 Task: Add a signature Louis Adams containing With gratitude and sincere wishes, Louis Adams to email address softage.3@softage.net and add a label Sales forecasts
Action: Mouse moved to (81, 119)
Screenshot: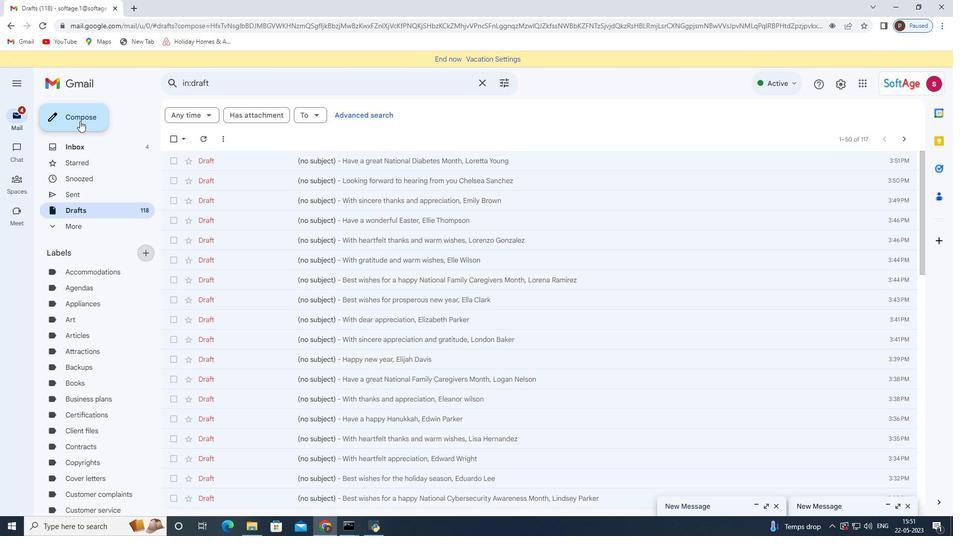 
Action: Mouse pressed left at (81, 119)
Screenshot: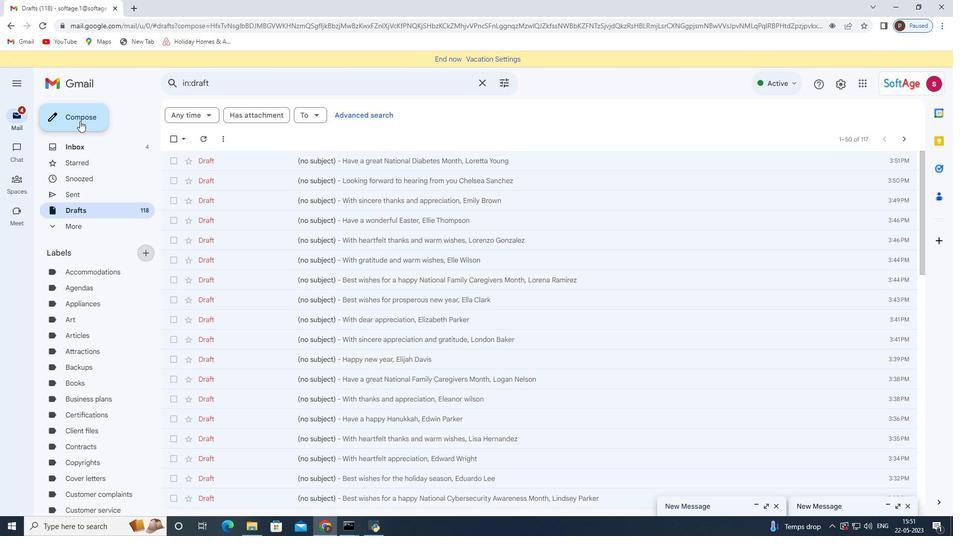 
Action: Mouse moved to (538, 499)
Screenshot: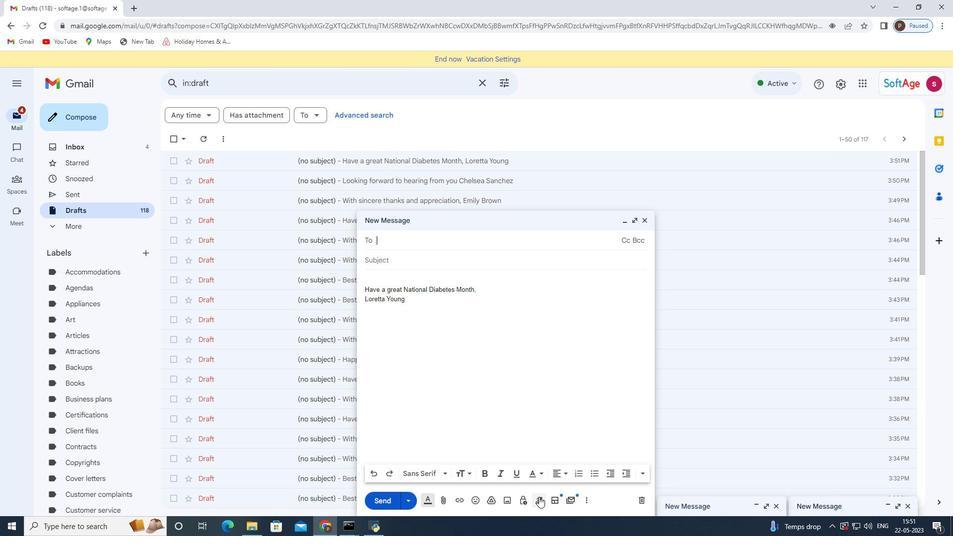 
Action: Mouse pressed left at (538, 499)
Screenshot: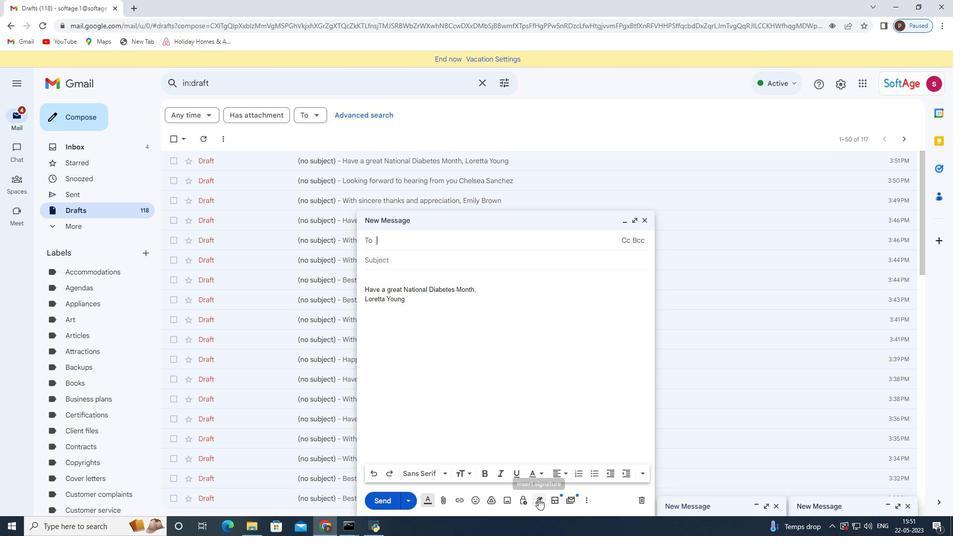 
Action: Mouse moved to (572, 440)
Screenshot: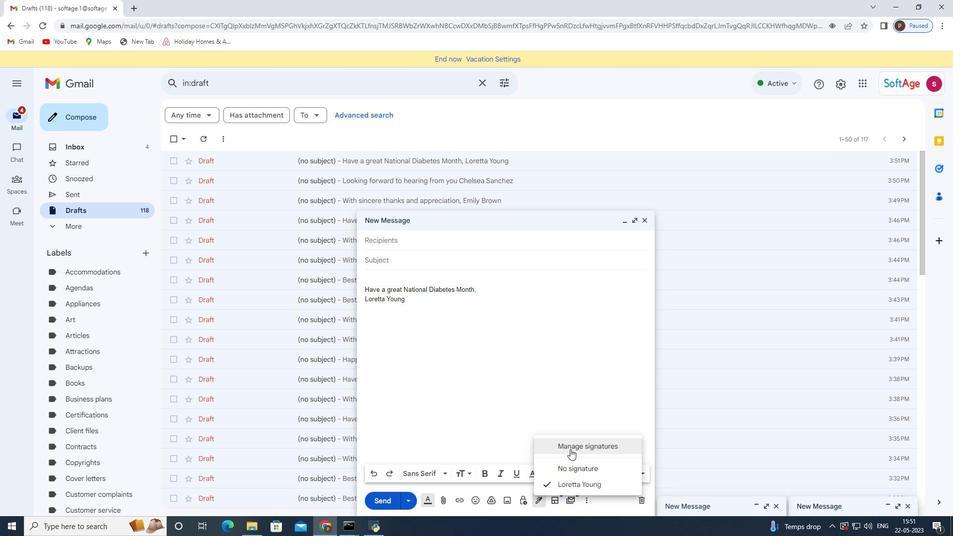
Action: Mouse pressed left at (572, 440)
Screenshot: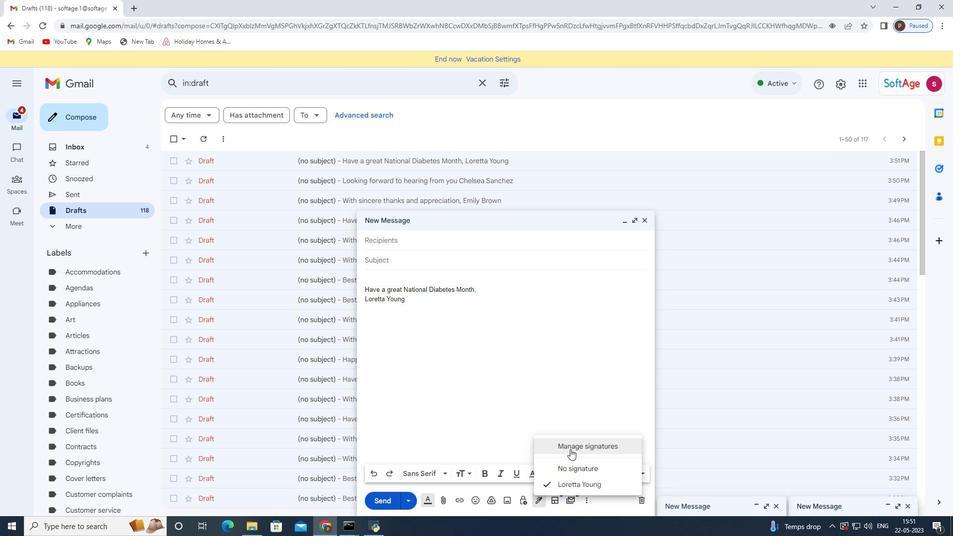
Action: Mouse moved to (647, 220)
Screenshot: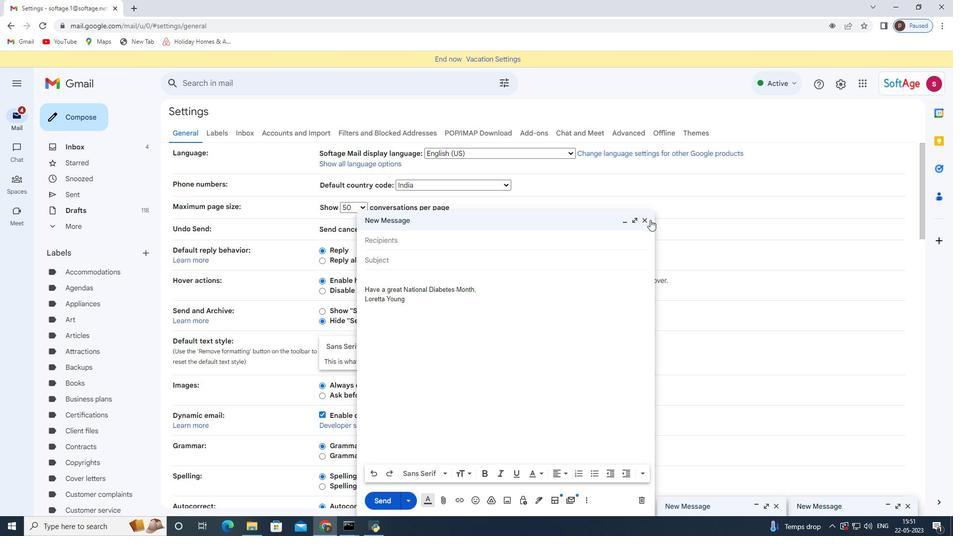 
Action: Mouse pressed left at (647, 220)
Screenshot: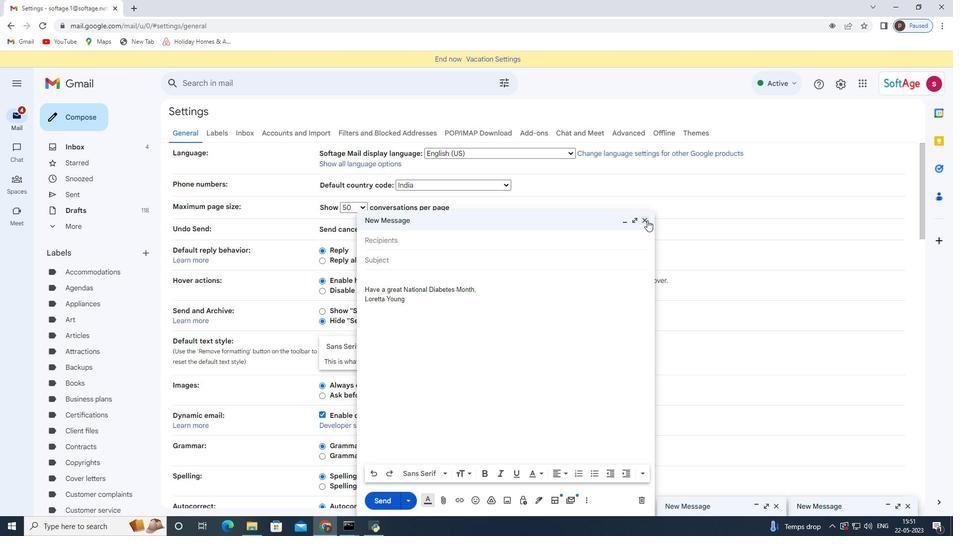 
Action: Mouse moved to (307, 377)
Screenshot: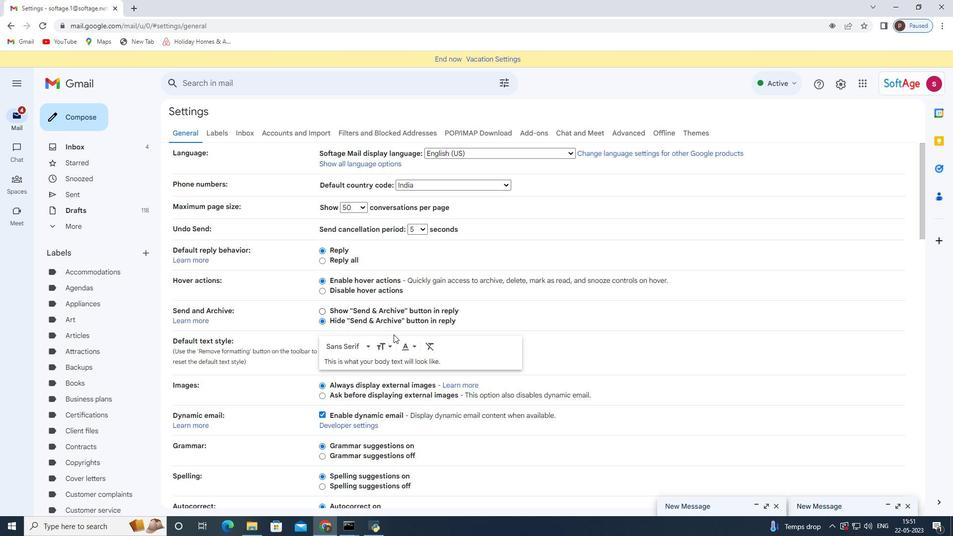
Action: Mouse scrolled (307, 376) with delta (0, 0)
Screenshot: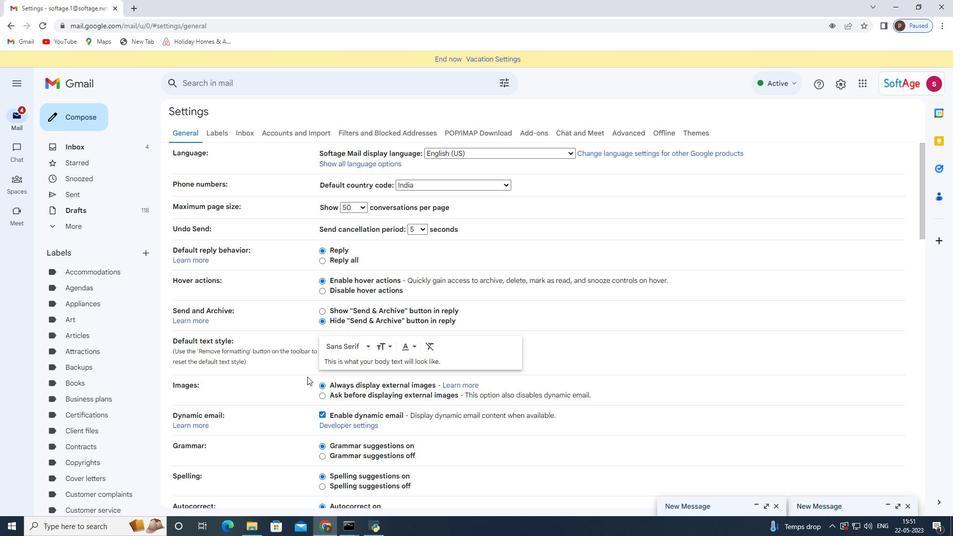 
Action: Mouse scrolled (307, 376) with delta (0, 0)
Screenshot: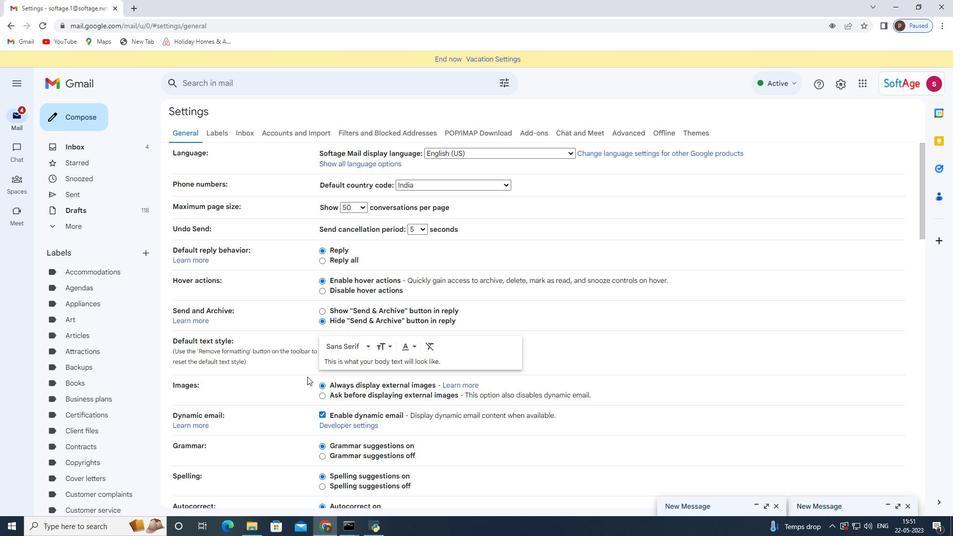 
Action: Mouse scrolled (307, 376) with delta (0, 0)
Screenshot: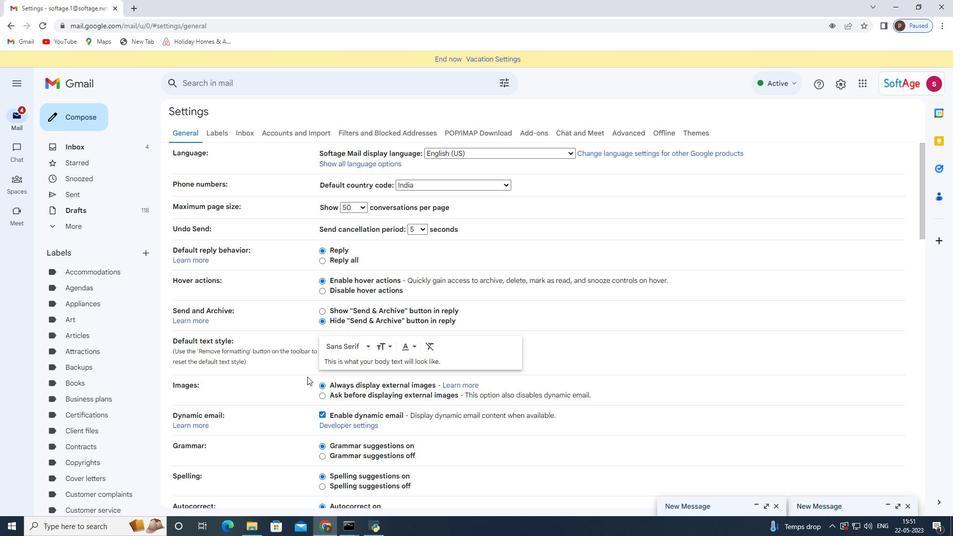 
Action: Mouse moved to (307, 377)
Screenshot: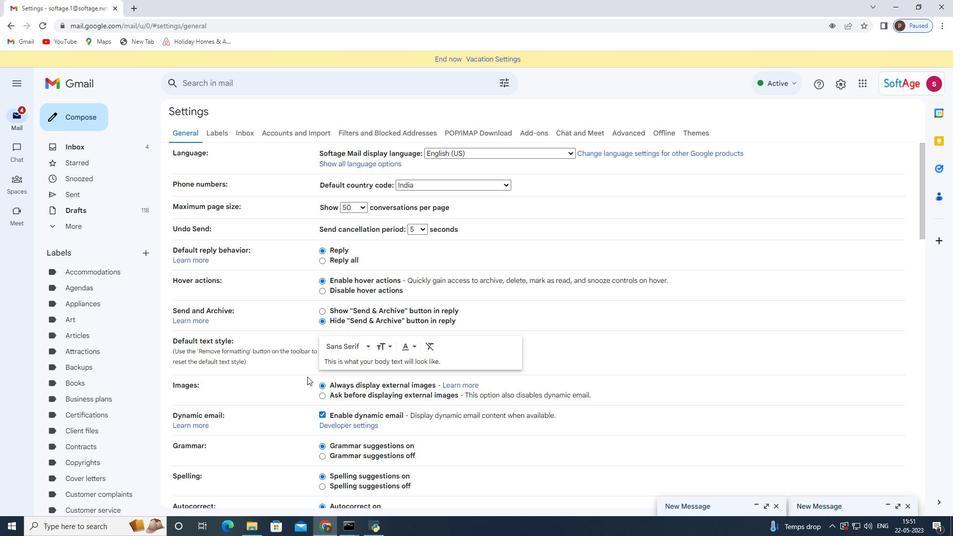 
Action: Mouse scrolled (307, 377) with delta (0, 0)
Screenshot: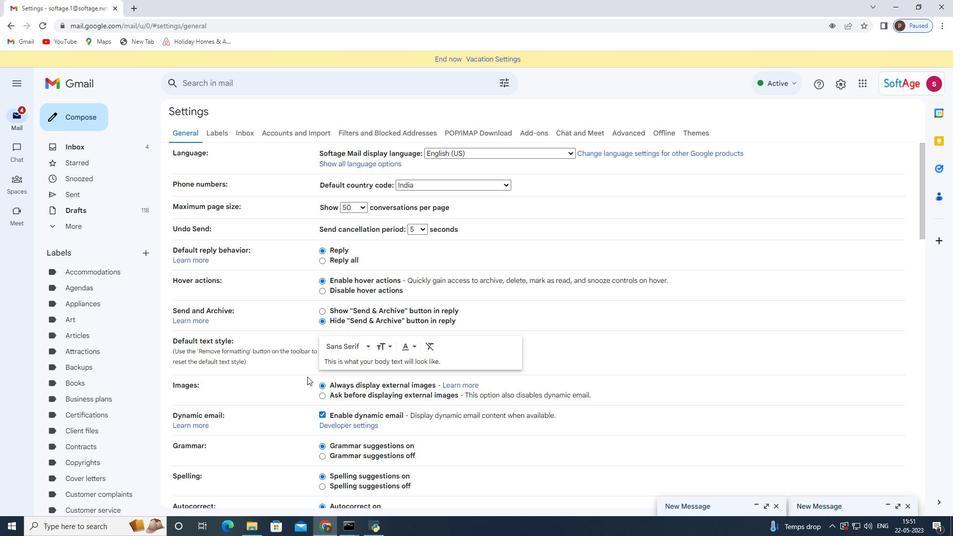 
Action: Mouse moved to (361, 380)
Screenshot: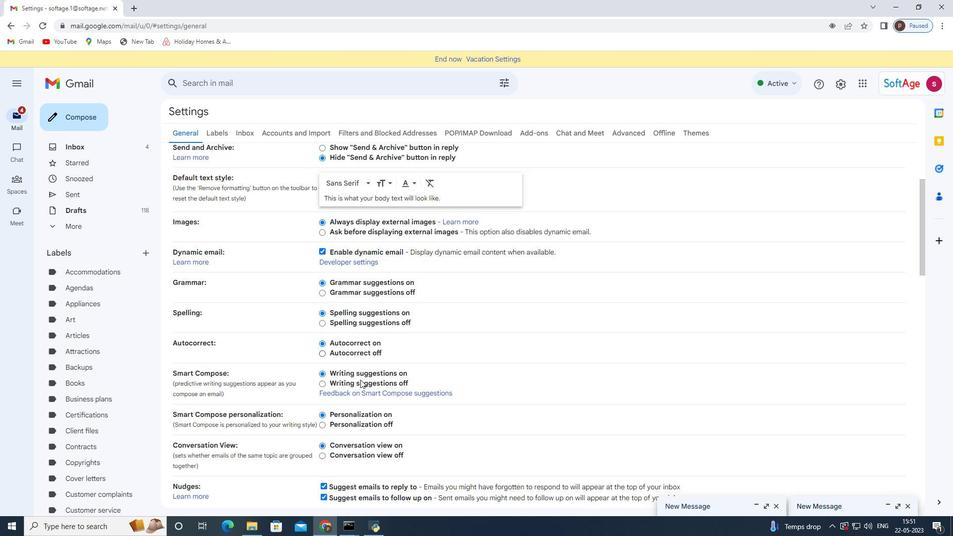 
Action: Mouse scrolled (361, 379) with delta (0, 0)
Screenshot: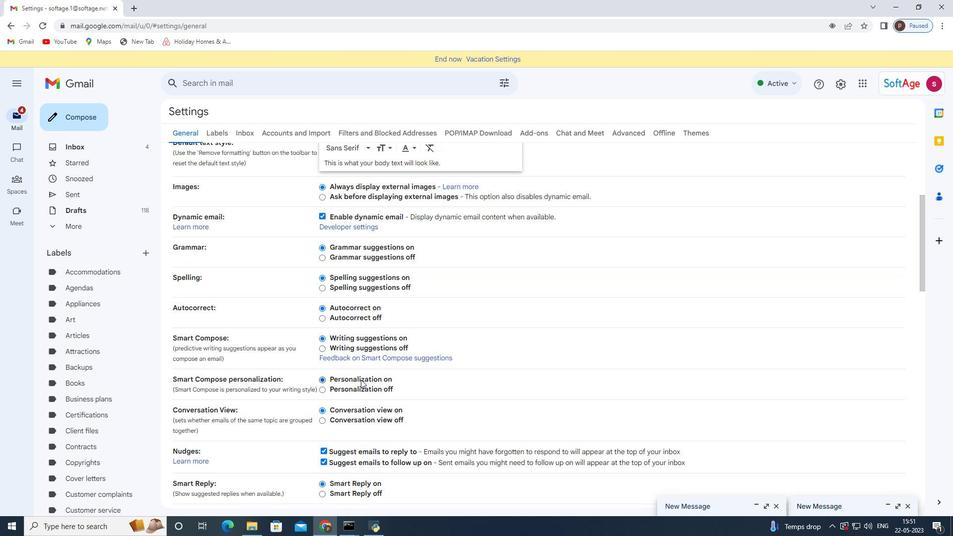 
Action: Mouse scrolled (361, 379) with delta (0, 0)
Screenshot: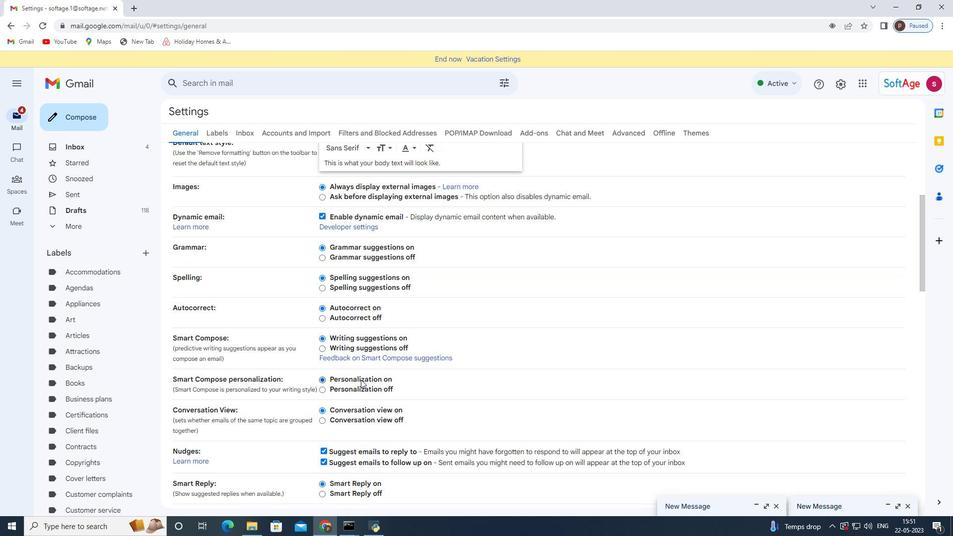 
Action: Mouse scrolled (361, 379) with delta (0, 0)
Screenshot: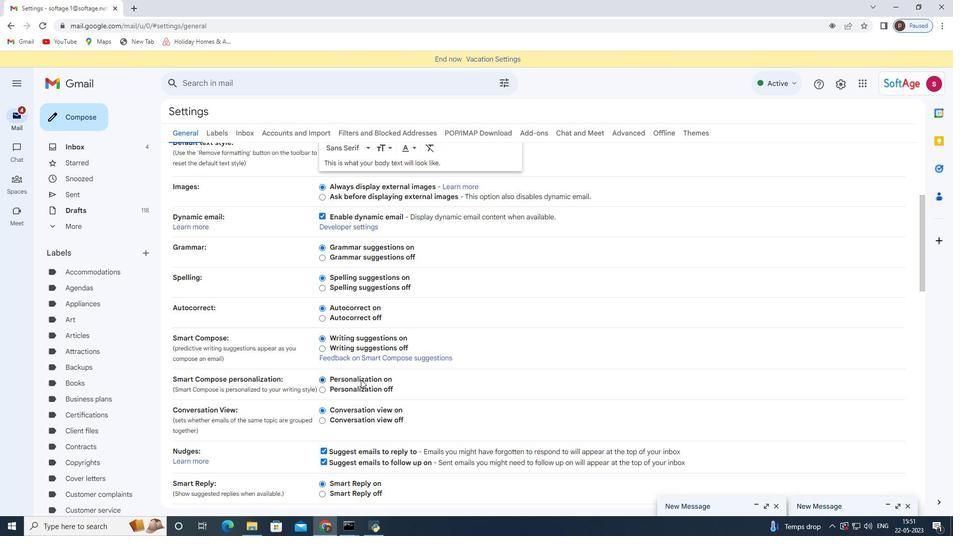 
Action: Mouse scrolled (361, 379) with delta (0, 0)
Screenshot: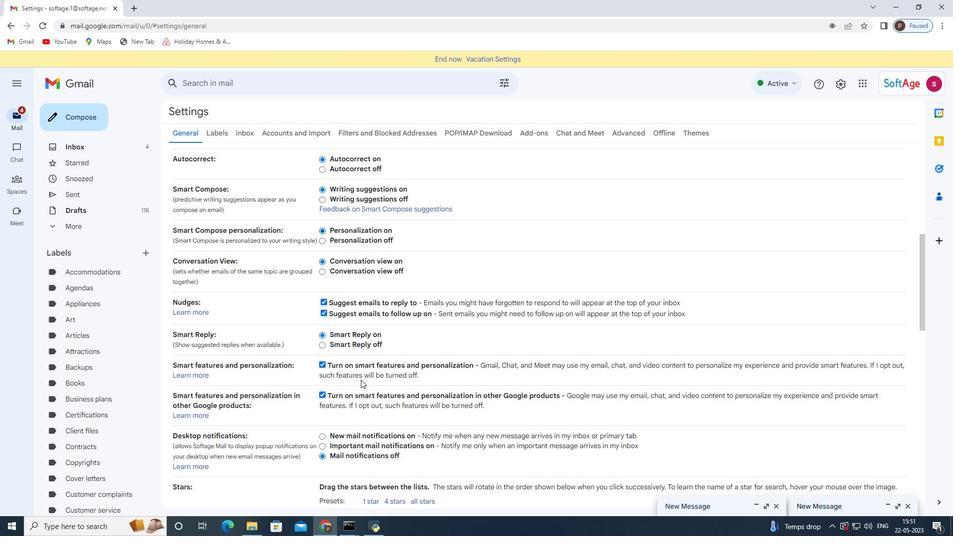 
Action: Mouse scrolled (361, 379) with delta (0, 0)
Screenshot: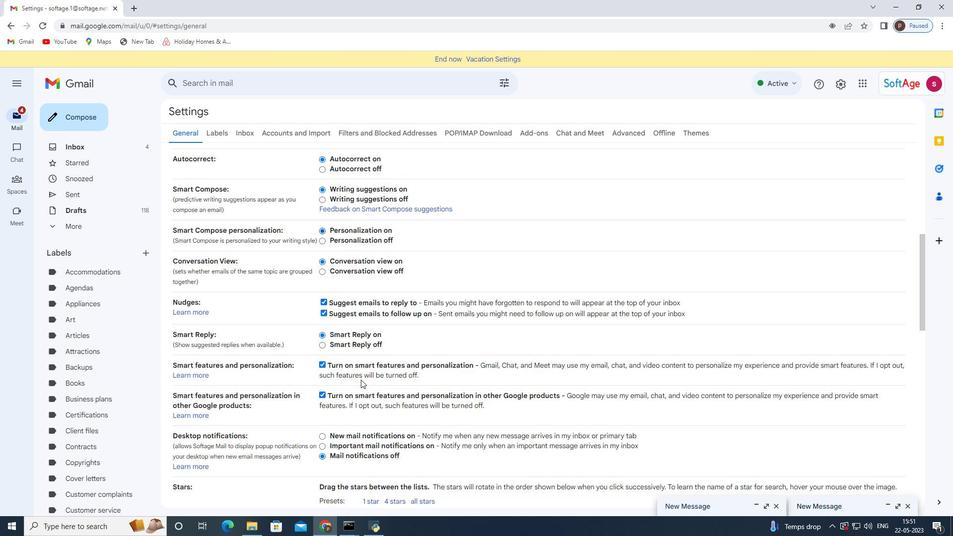 
Action: Mouse scrolled (361, 379) with delta (0, 0)
Screenshot: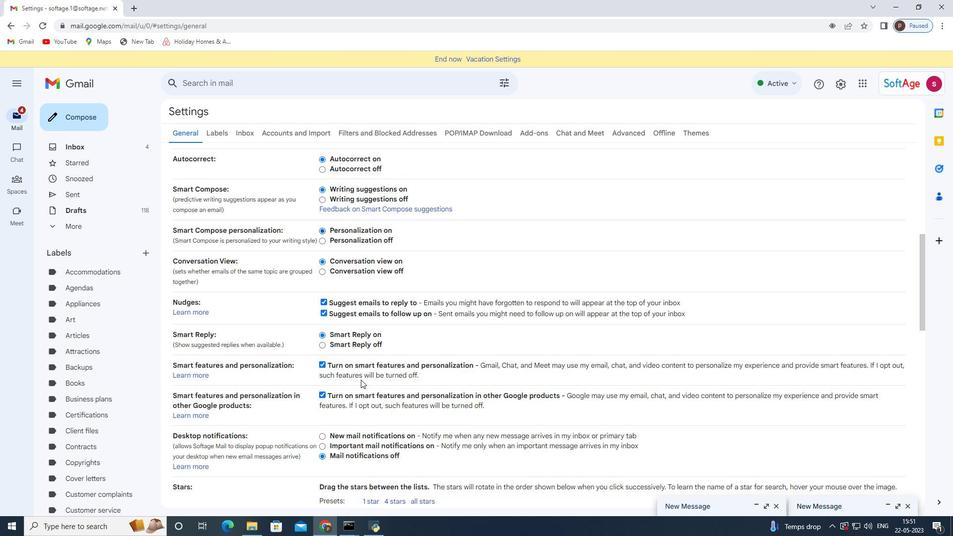 
Action: Mouse scrolled (361, 379) with delta (0, 0)
Screenshot: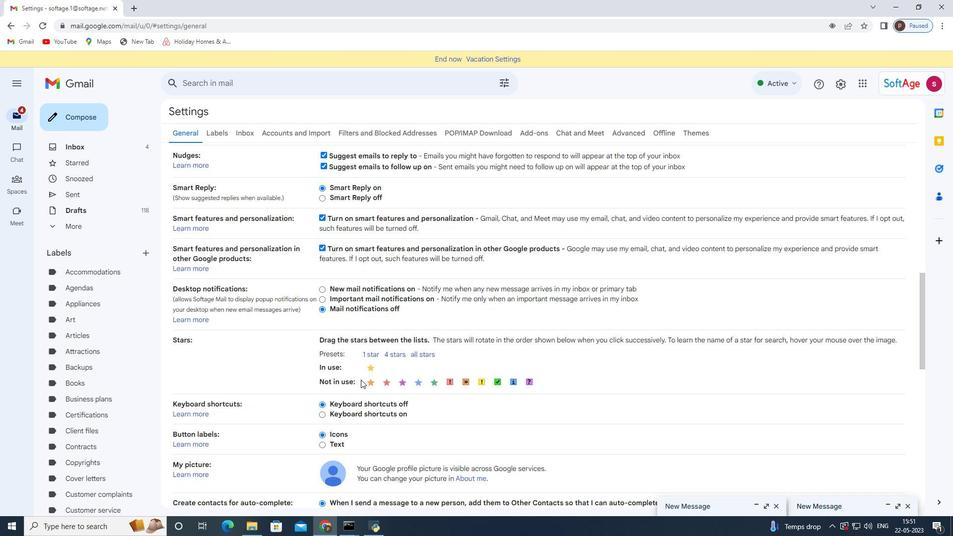 
Action: Mouse scrolled (361, 379) with delta (0, 0)
Screenshot: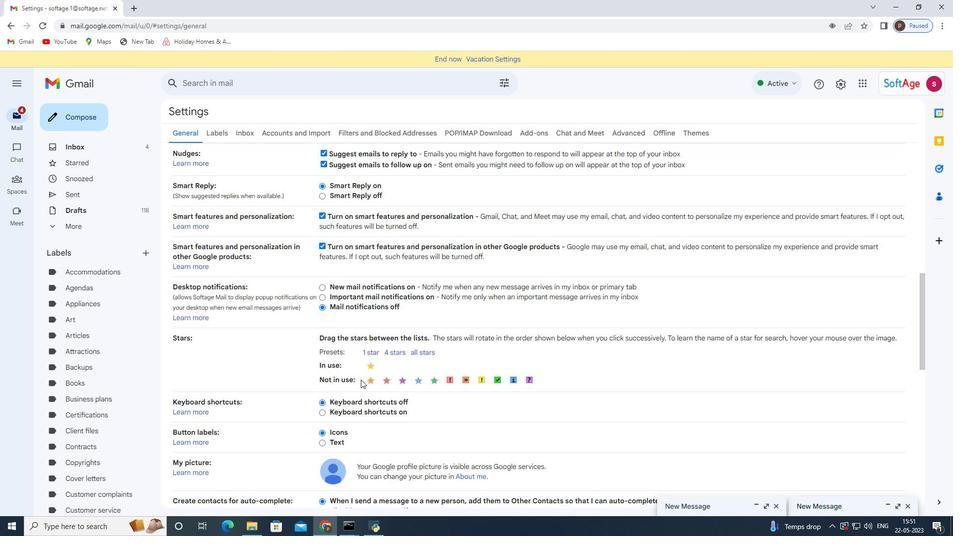 
Action: Mouse scrolled (361, 379) with delta (0, 0)
Screenshot: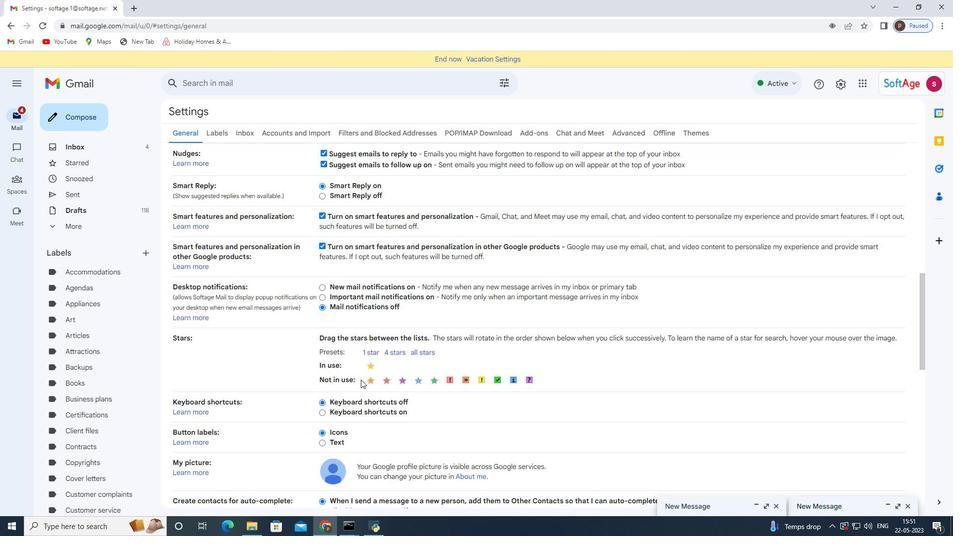 
Action: Mouse moved to (429, 394)
Screenshot: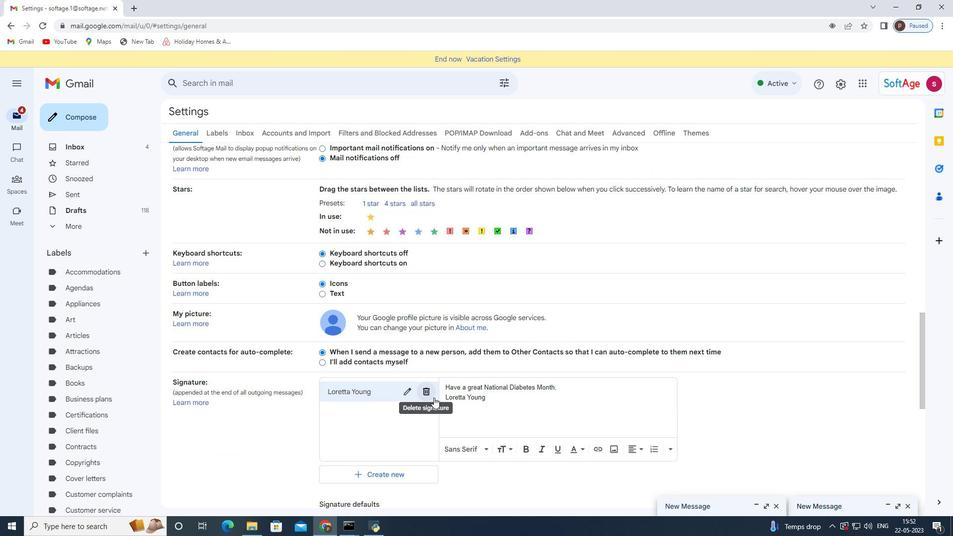 
Action: Mouse pressed left at (429, 394)
Screenshot: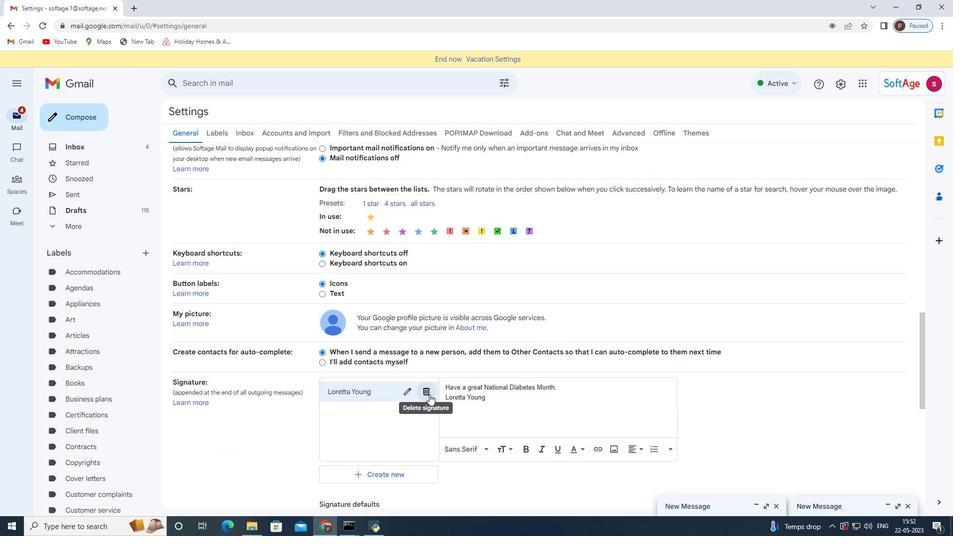 
Action: Mouse moved to (575, 308)
Screenshot: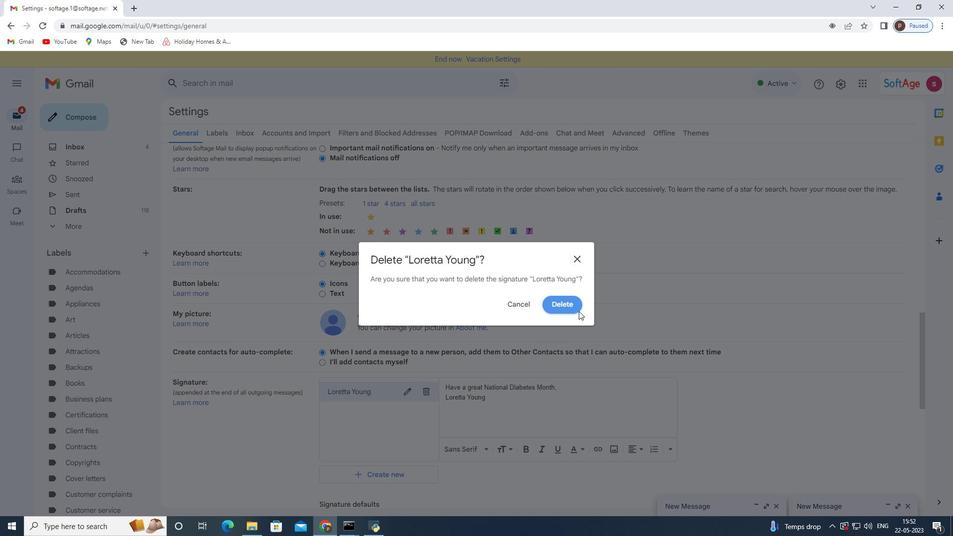 
Action: Mouse pressed left at (575, 308)
Screenshot: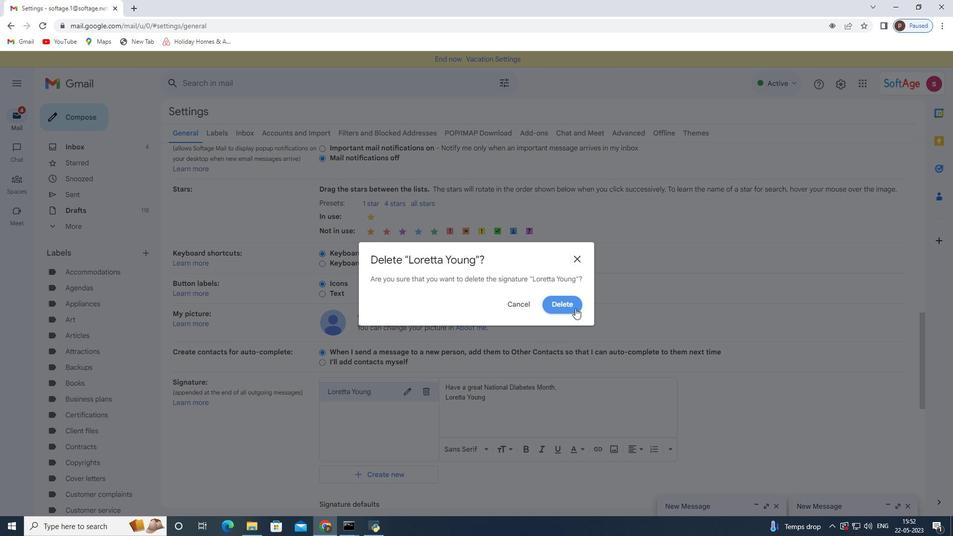 
Action: Mouse moved to (338, 401)
Screenshot: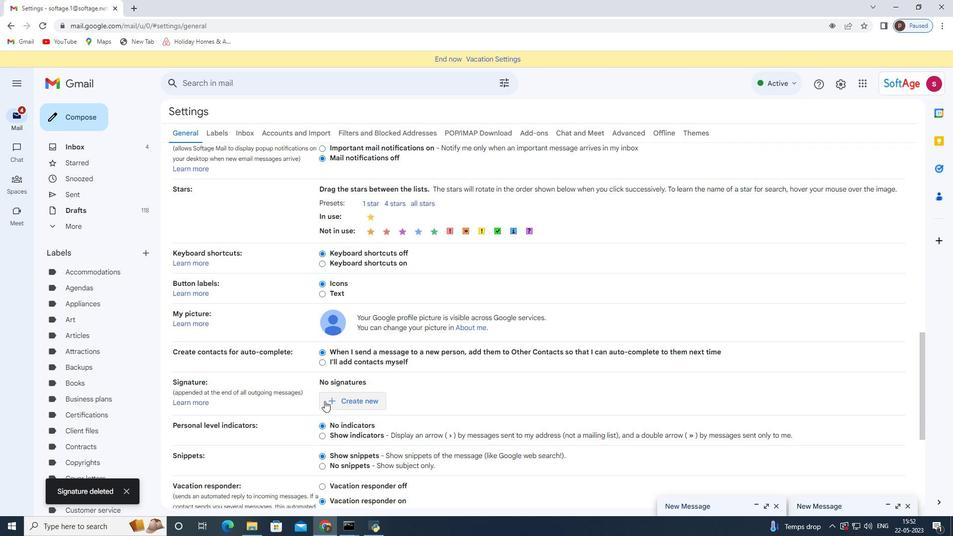 
Action: Mouse pressed left at (338, 401)
Screenshot: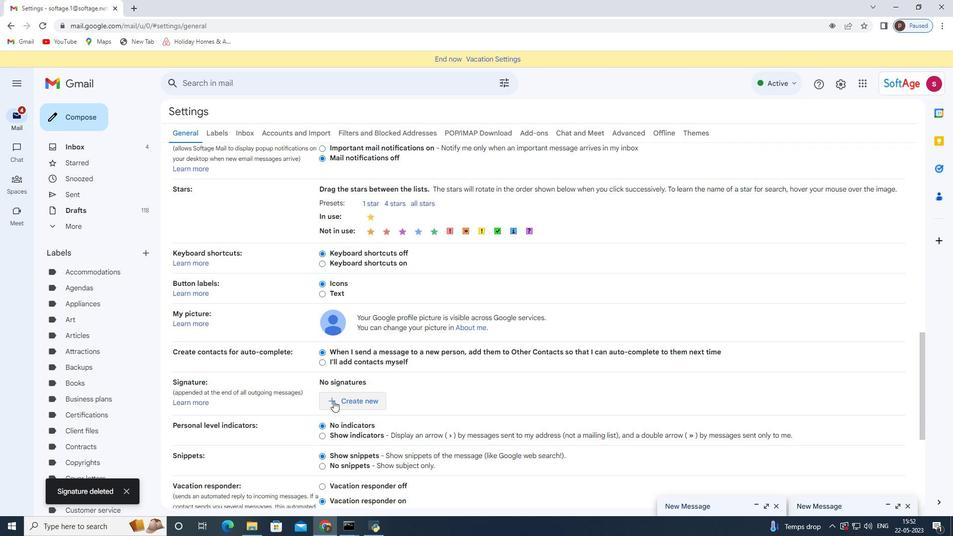 
Action: Mouse moved to (406, 280)
Screenshot: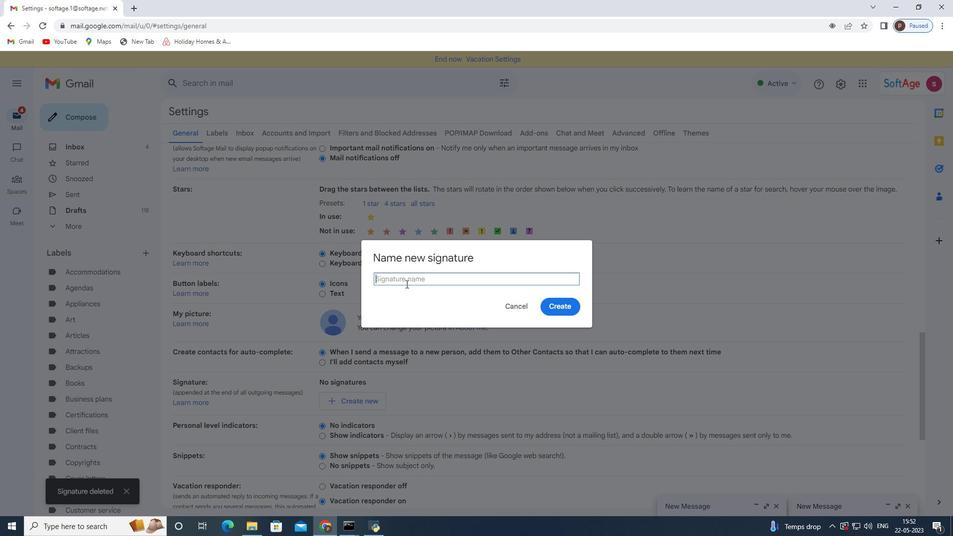 
Action: Mouse pressed left at (406, 280)
Screenshot: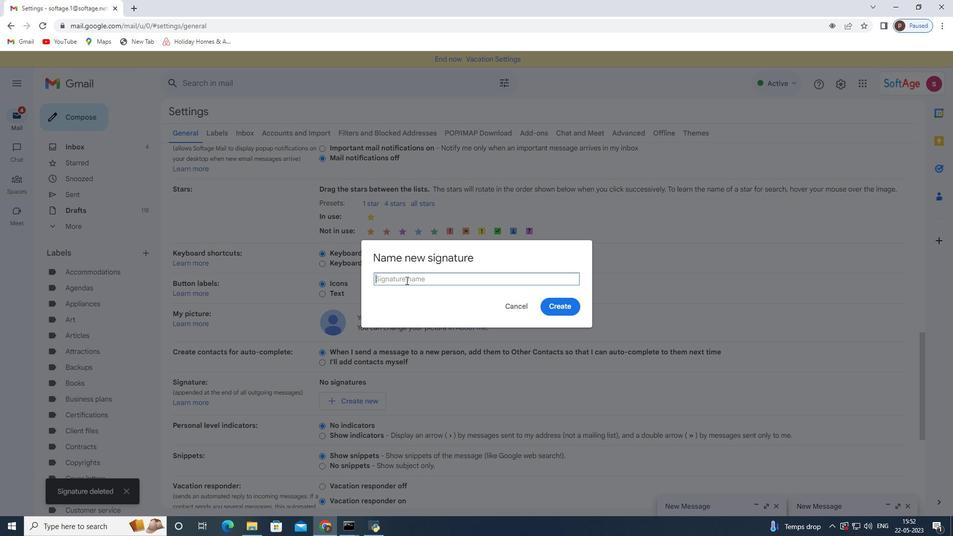 
Action: Key pressed <Key.shift>Louis<Key.space><Key.shift>Adams
Screenshot: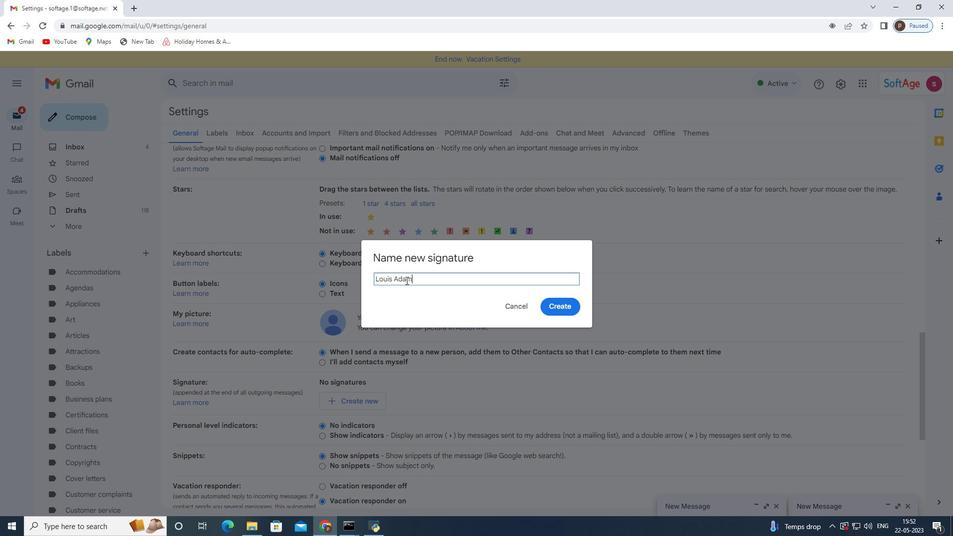 
Action: Mouse moved to (569, 304)
Screenshot: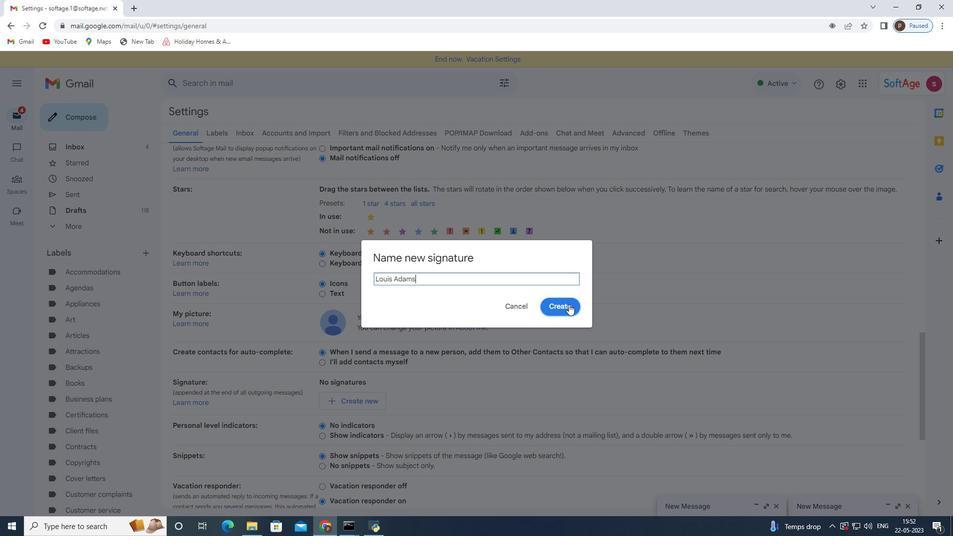 
Action: Mouse pressed left at (569, 304)
Screenshot: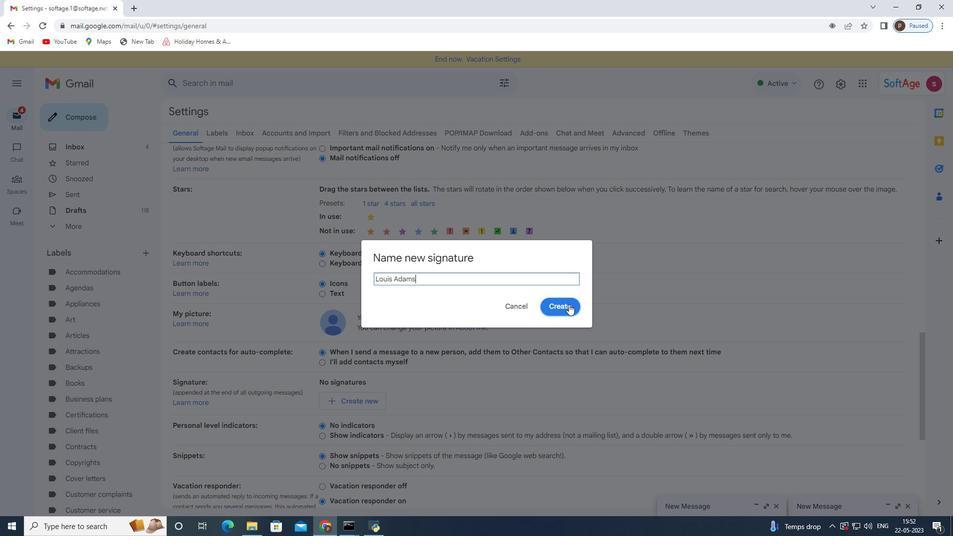 
Action: Mouse moved to (456, 393)
Screenshot: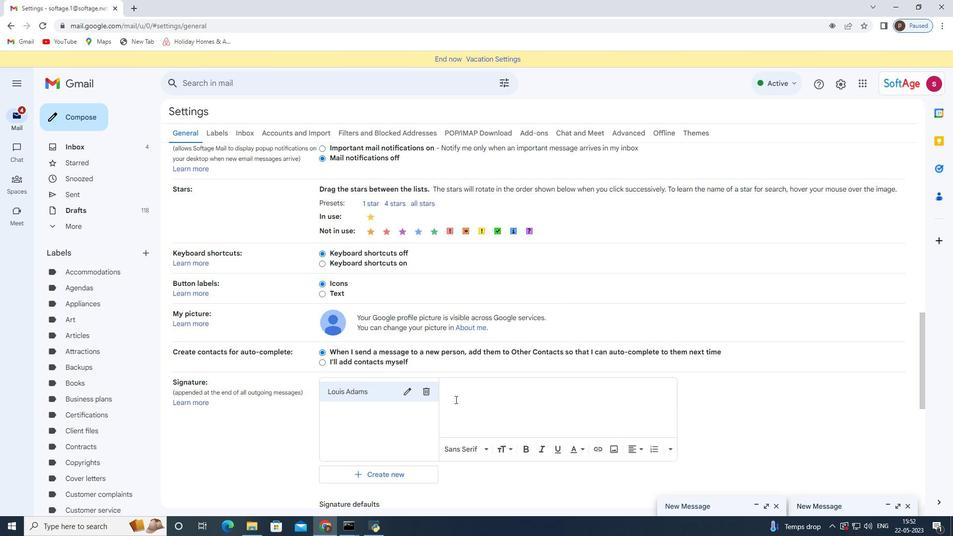 
Action: Mouse pressed left at (456, 393)
Screenshot: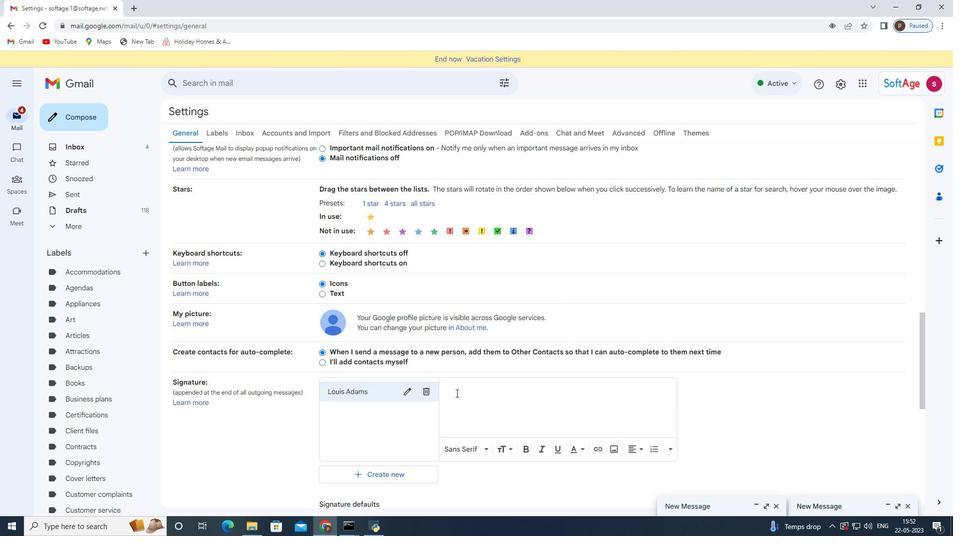 
Action: Key pressed <Key.shift>With<Key.space>gratitude<Key.space>and<Key.space>sincere<Key.space>wishes,<Key.enter><Key.shift>Louis<Key.space><Key.shift>Adams
Screenshot: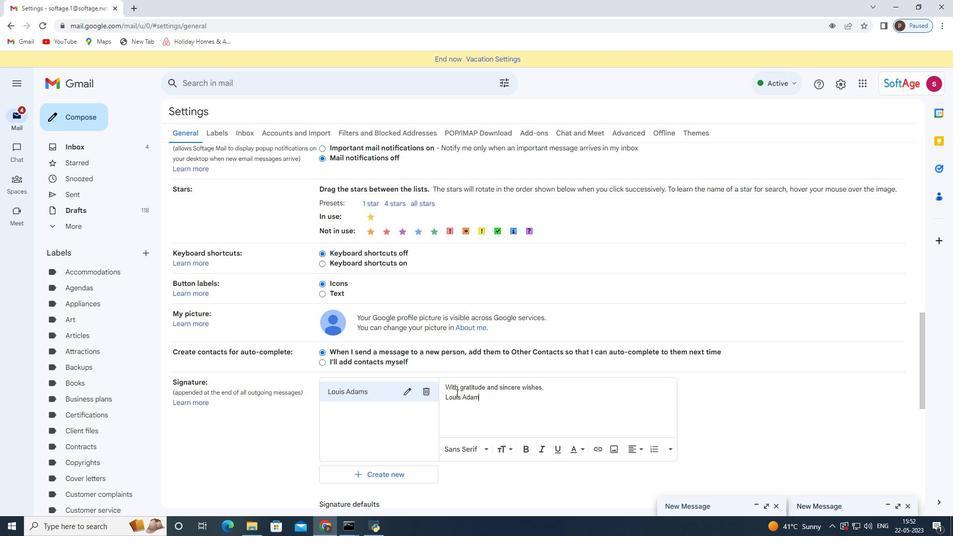 
Action: Mouse moved to (494, 403)
Screenshot: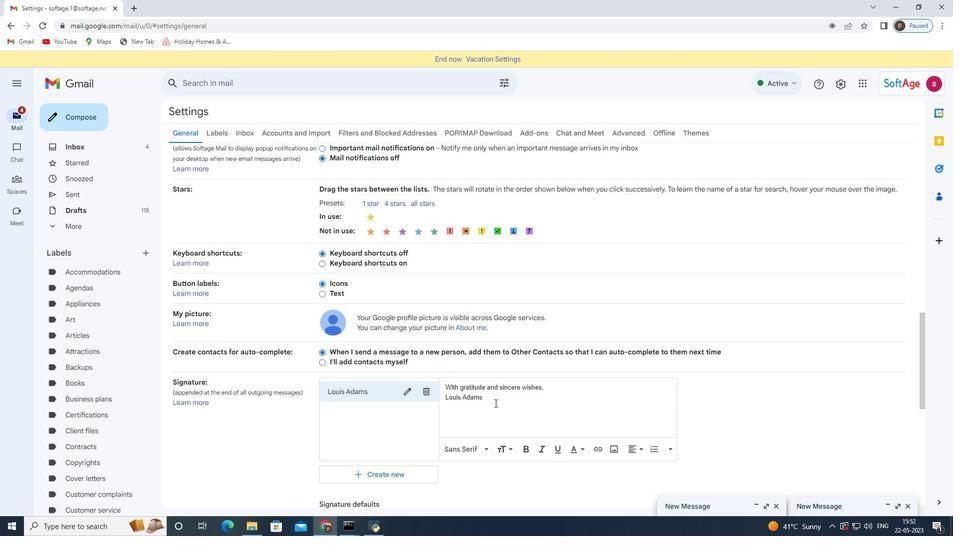 
Action: Mouse scrolled (494, 402) with delta (0, 0)
Screenshot: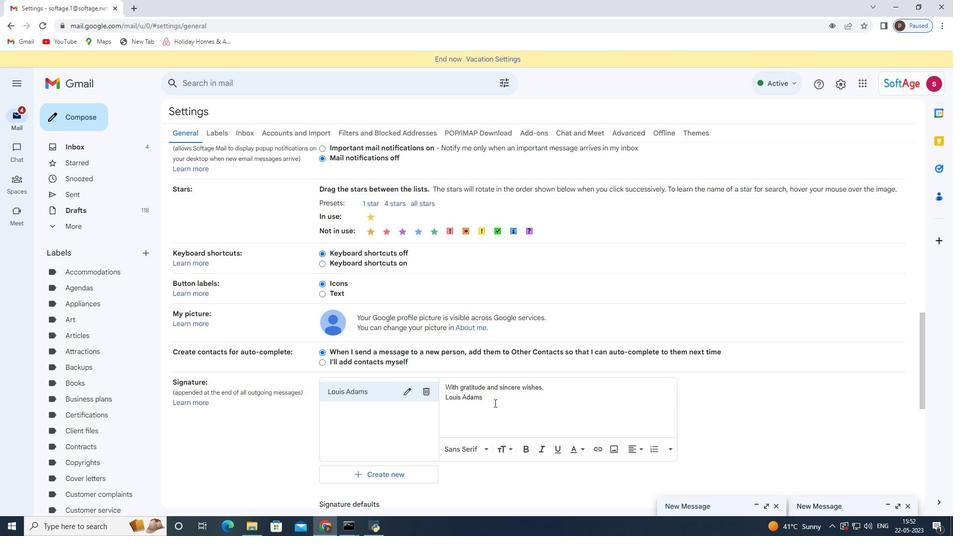 
Action: Mouse scrolled (494, 402) with delta (0, 0)
Screenshot: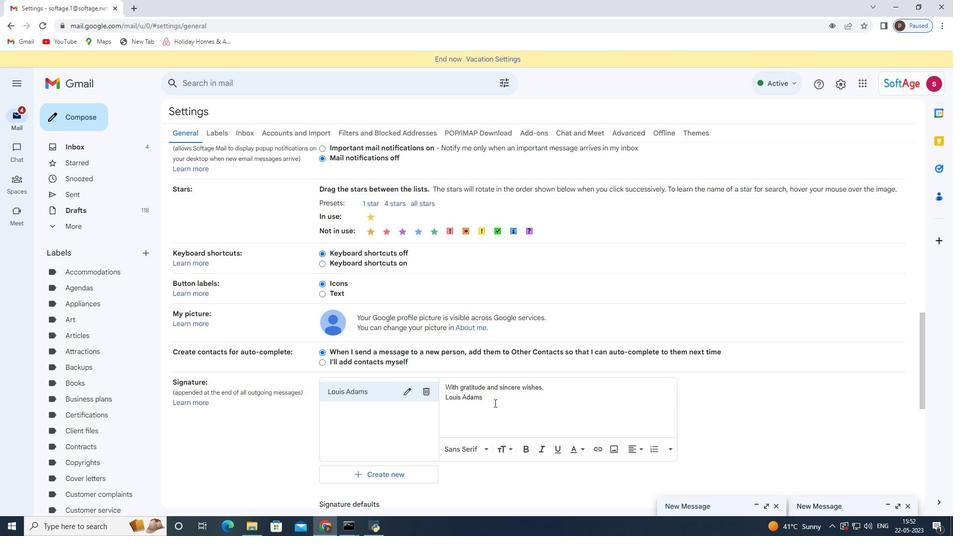 
Action: Mouse scrolled (494, 402) with delta (0, 0)
Screenshot: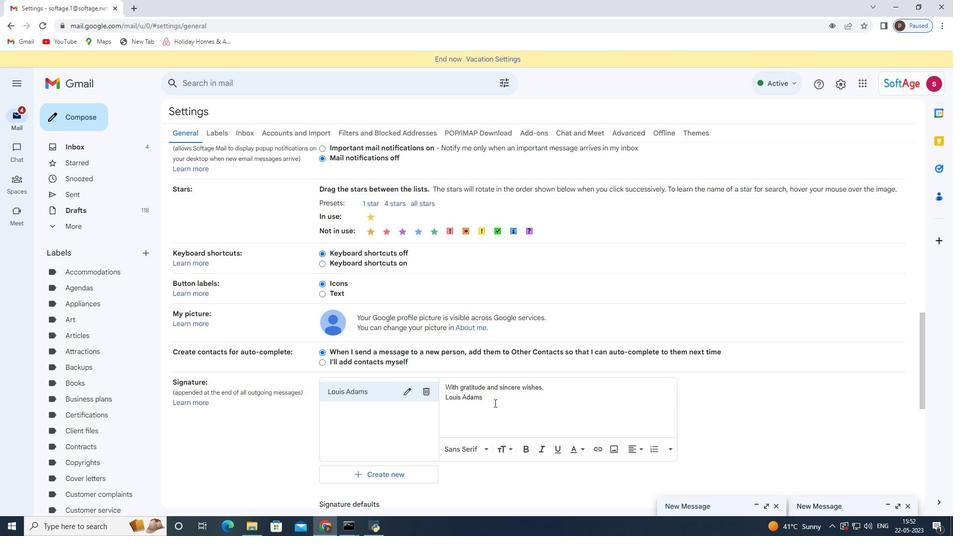
Action: Mouse scrolled (494, 402) with delta (0, 0)
Screenshot: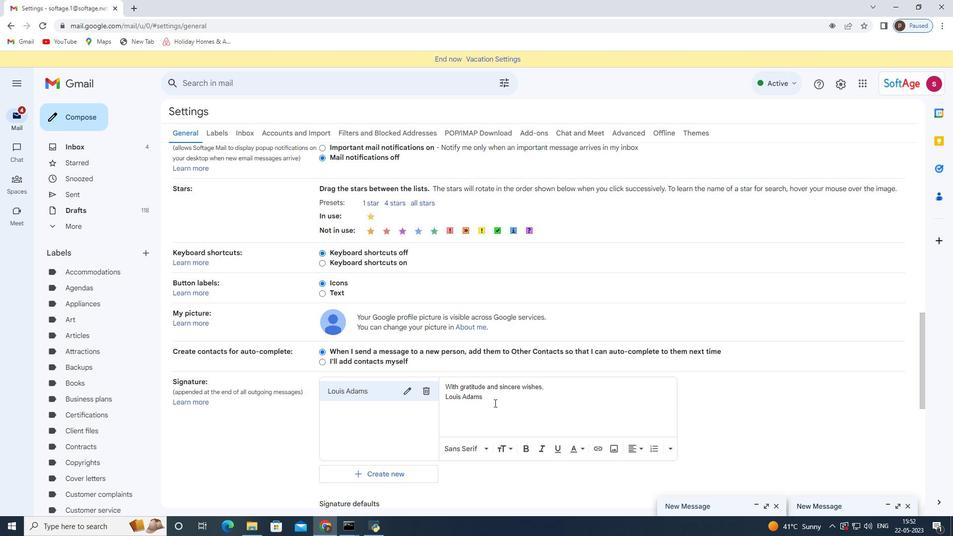 
Action: Mouse moved to (381, 335)
Screenshot: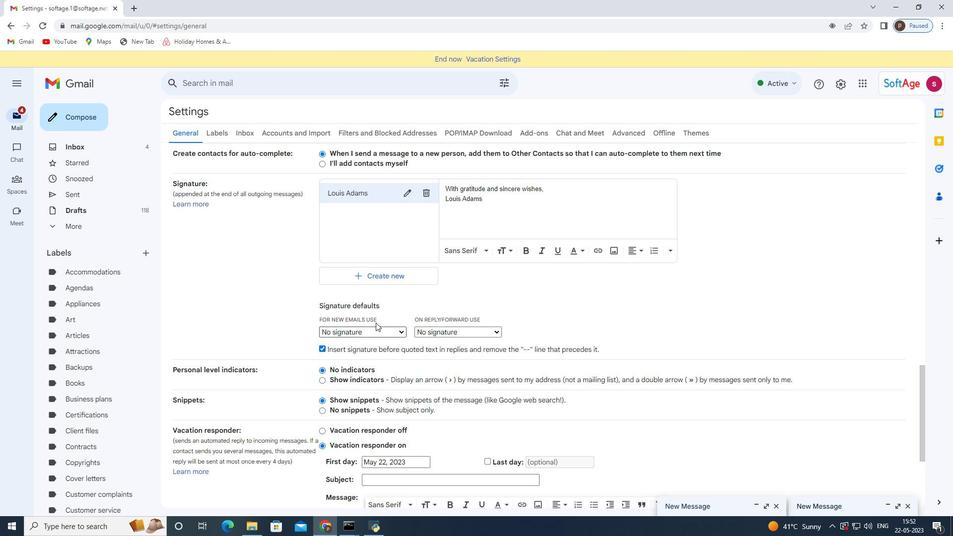 
Action: Mouse pressed left at (381, 335)
Screenshot: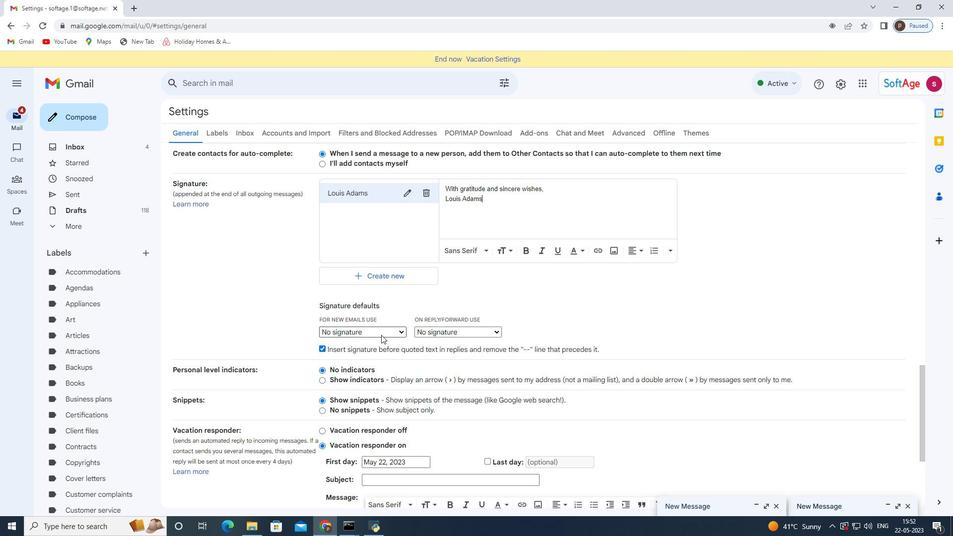 
Action: Mouse moved to (383, 350)
Screenshot: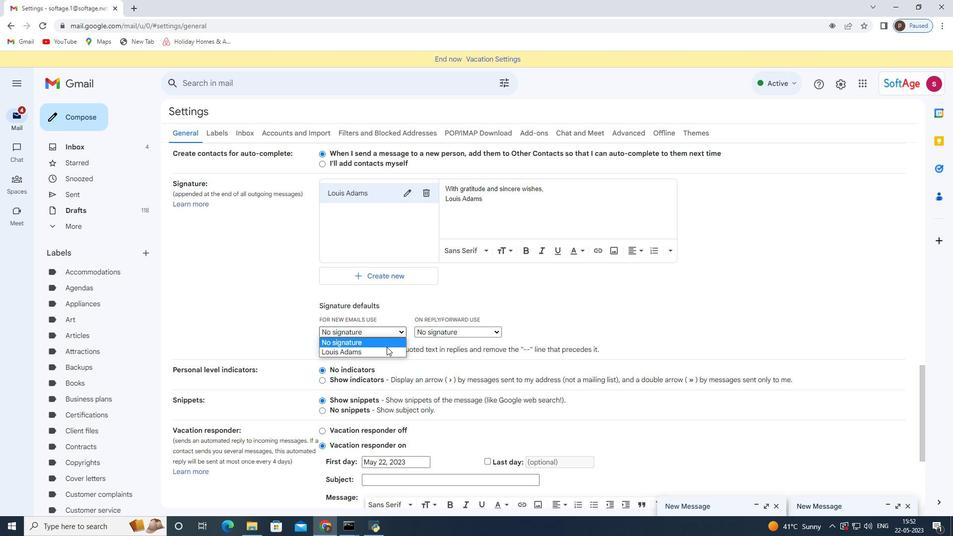 
Action: Mouse pressed left at (383, 350)
Screenshot: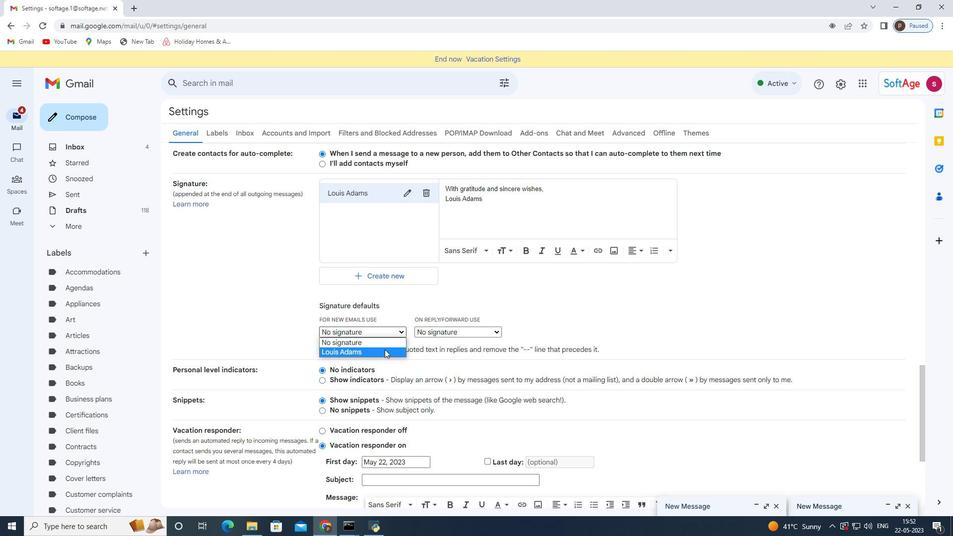 
Action: Mouse moved to (463, 334)
Screenshot: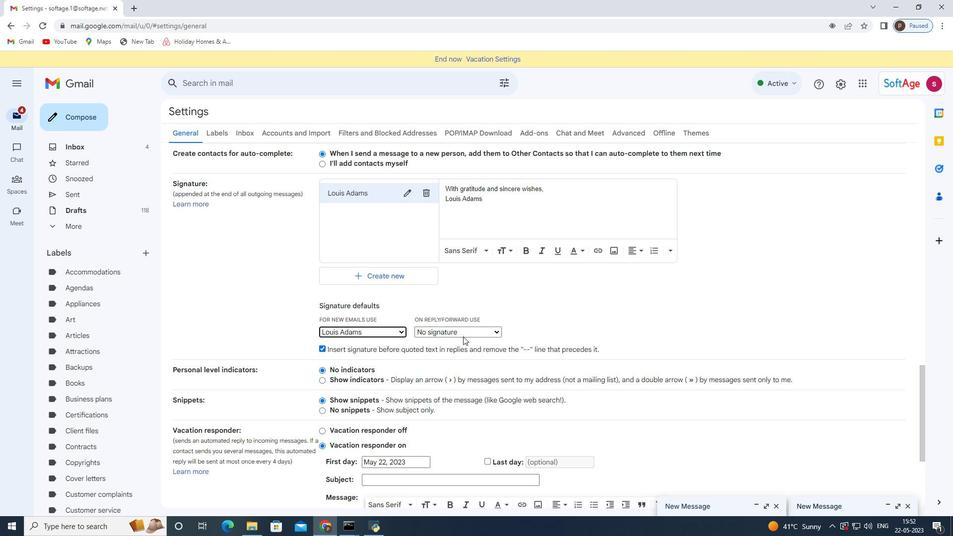 
Action: Mouse pressed left at (463, 334)
Screenshot: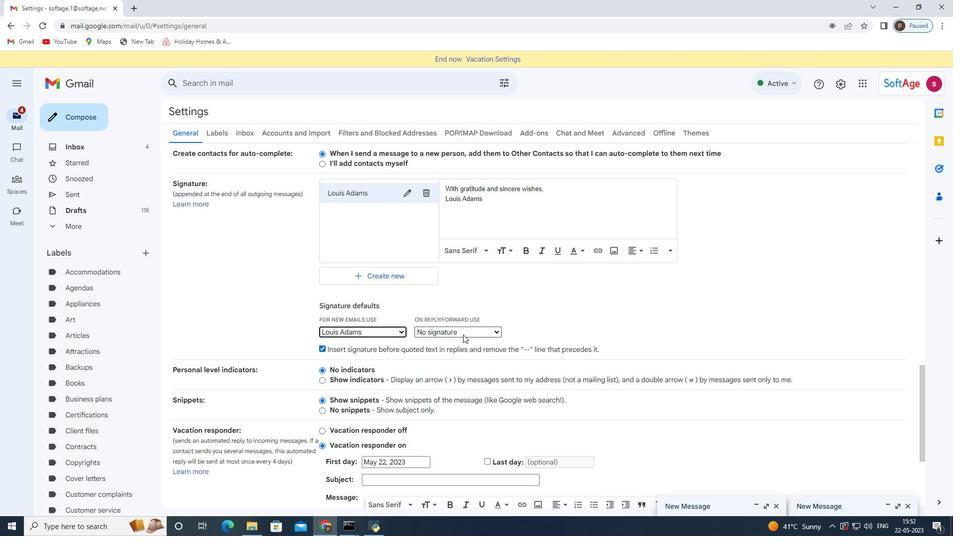 
Action: Mouse moved to (454, 355)
Screenshot: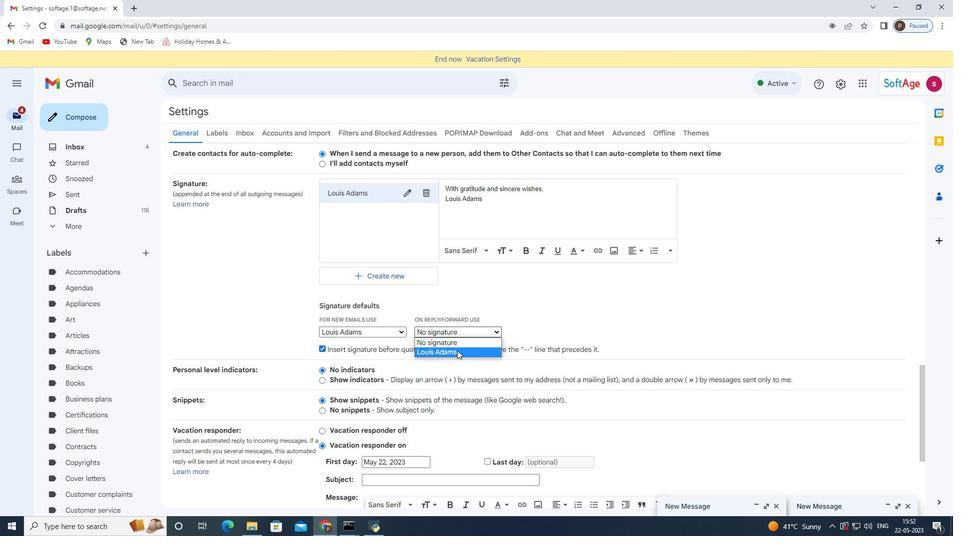 
Action: Mouse pressed left at (454, 355)
Screenshot: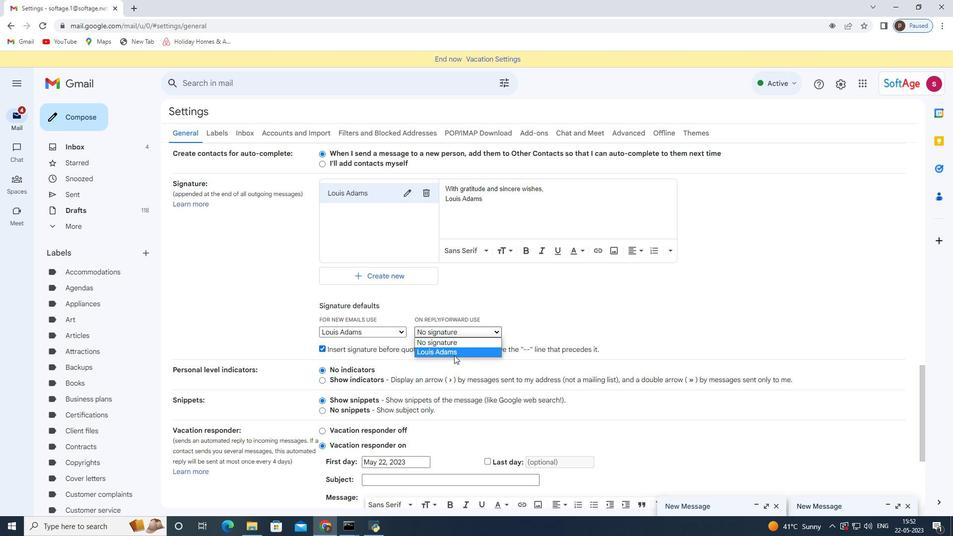 
Action: Mouse scrolled (454, 355) with delta (0, 0)
Screenshot: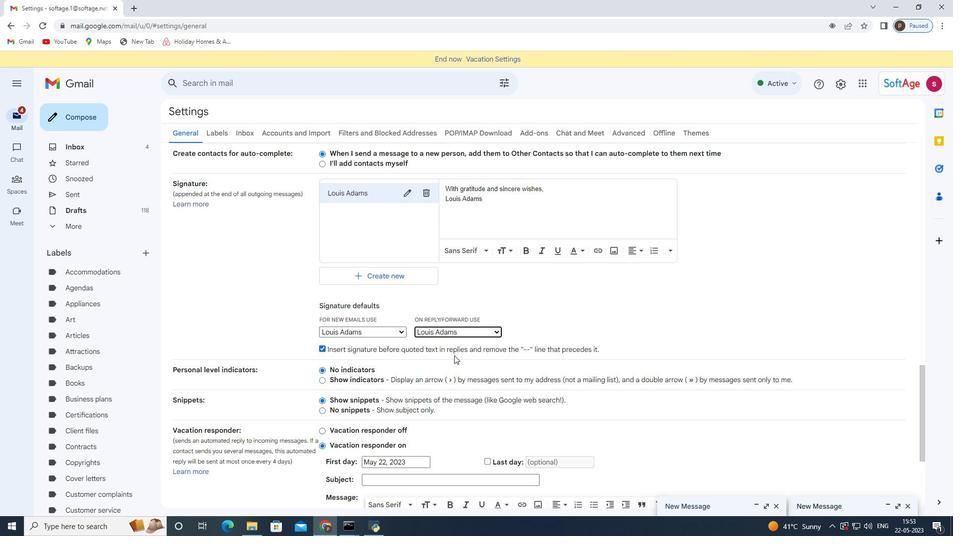 
Action: Mouse scrolled (454, 355) with delta (0, 0)
Screenshot: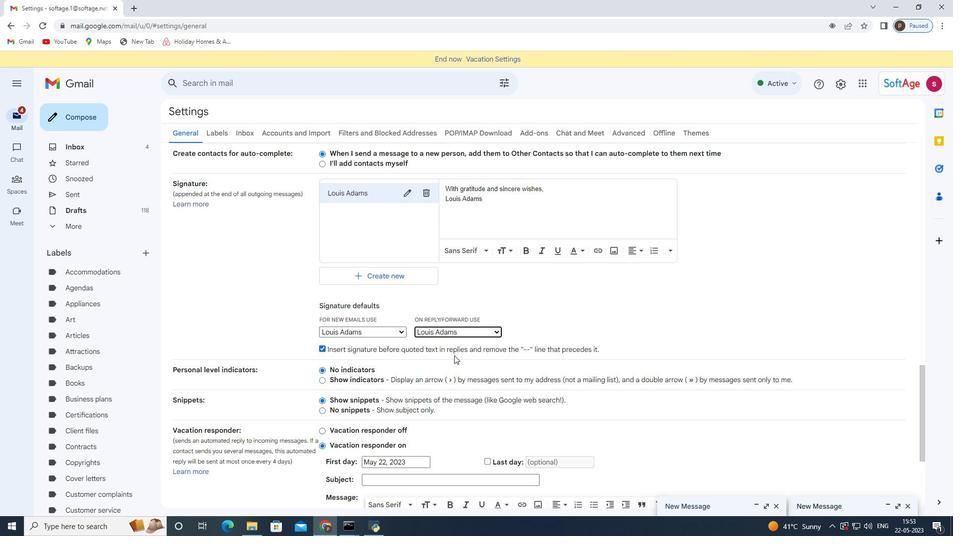 
Action: Mouse scrolled (454, 355) with delta (0, 0)
Screenshot: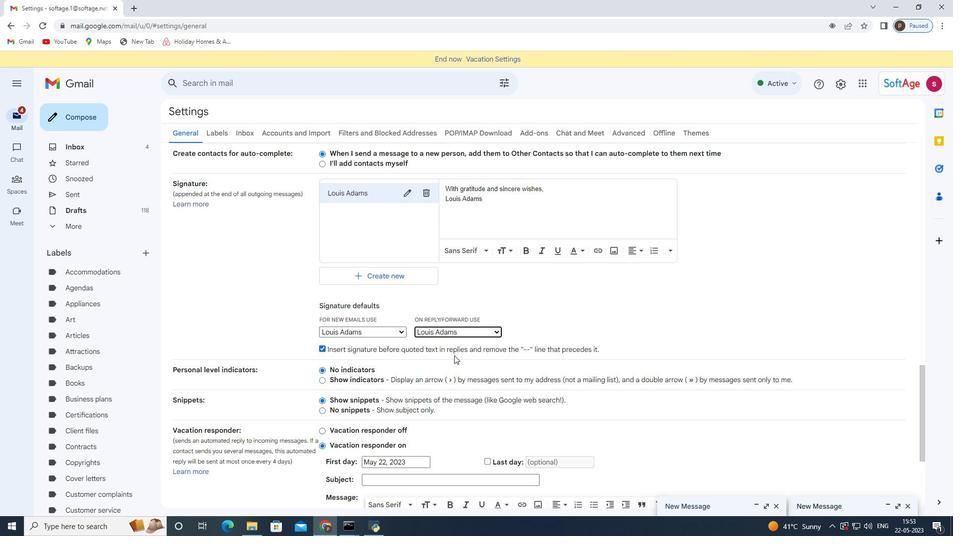 
Action: Mouse scrolled (454, 355) with delta (0, 0)
Screenshot: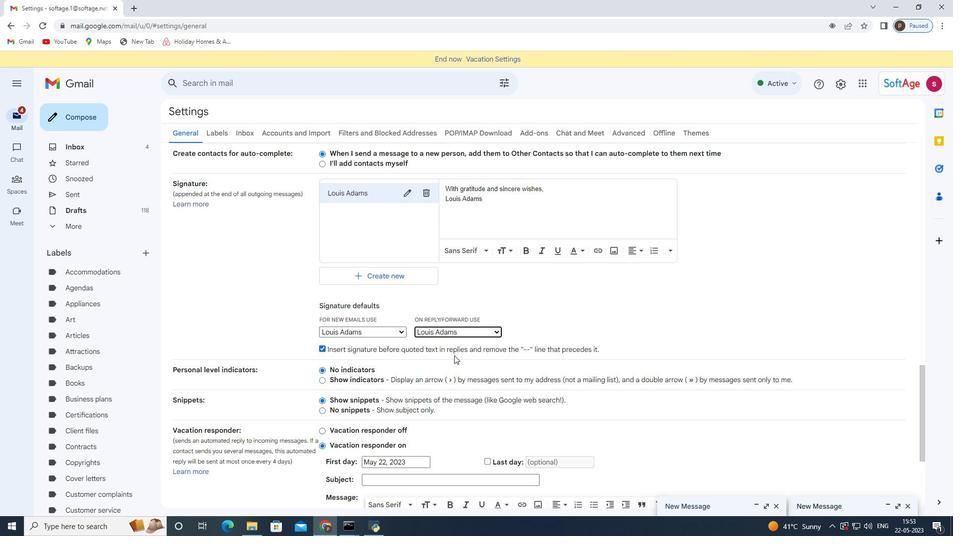 
Action: Mouse moved to (533, 454)
Screenshot: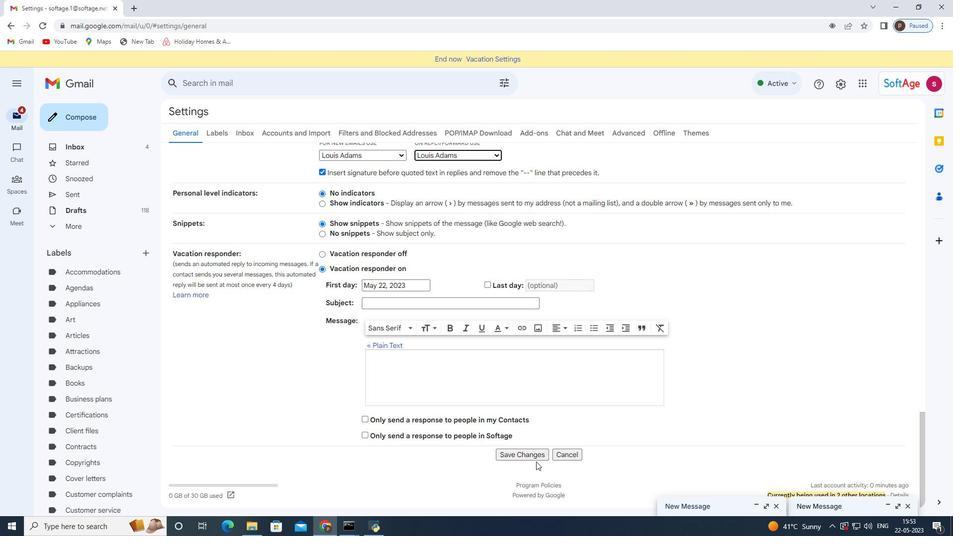 
Action: Mouse pressed left at (533, 454)
Screenshot: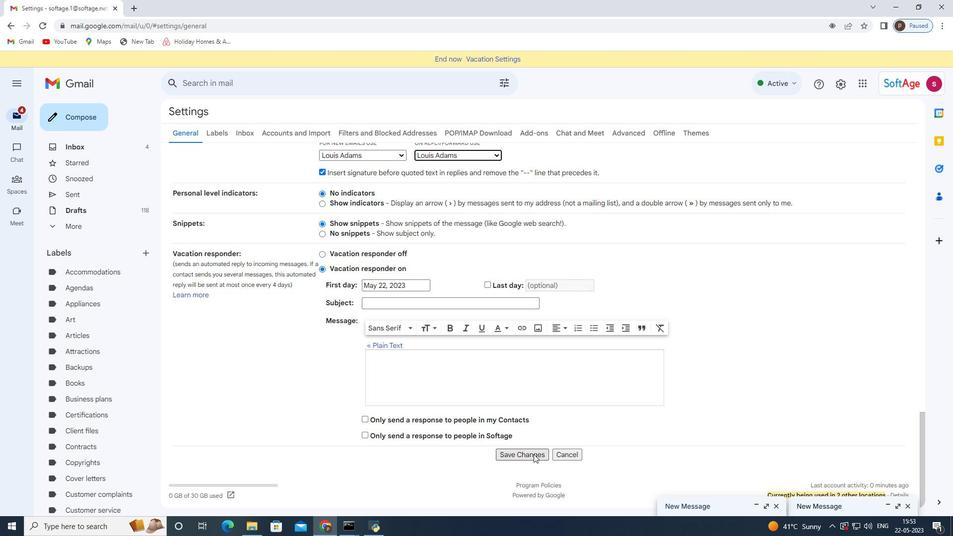 
Action: Mouse moved to (78, 119)
Screenshot: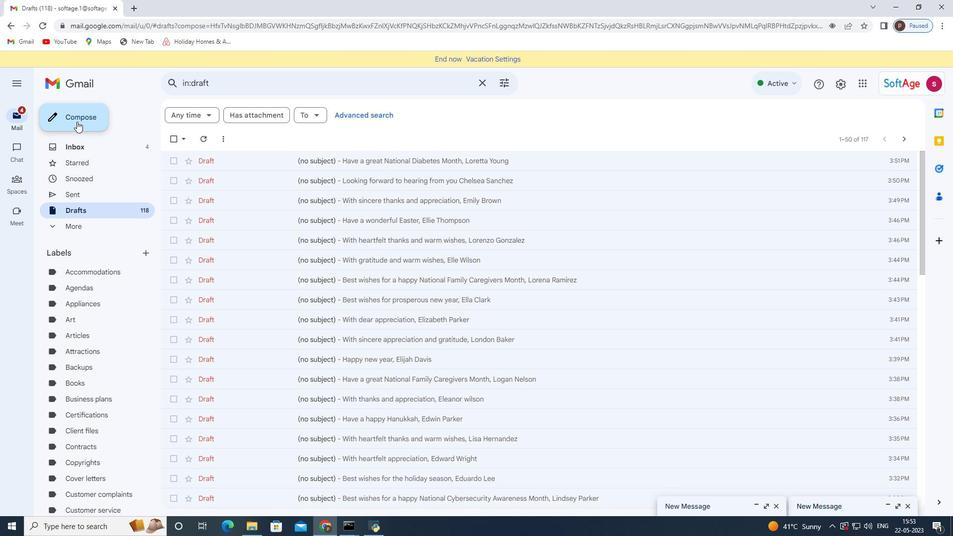 
Action: Mouse pressed left at (78, 119)
Screenshot: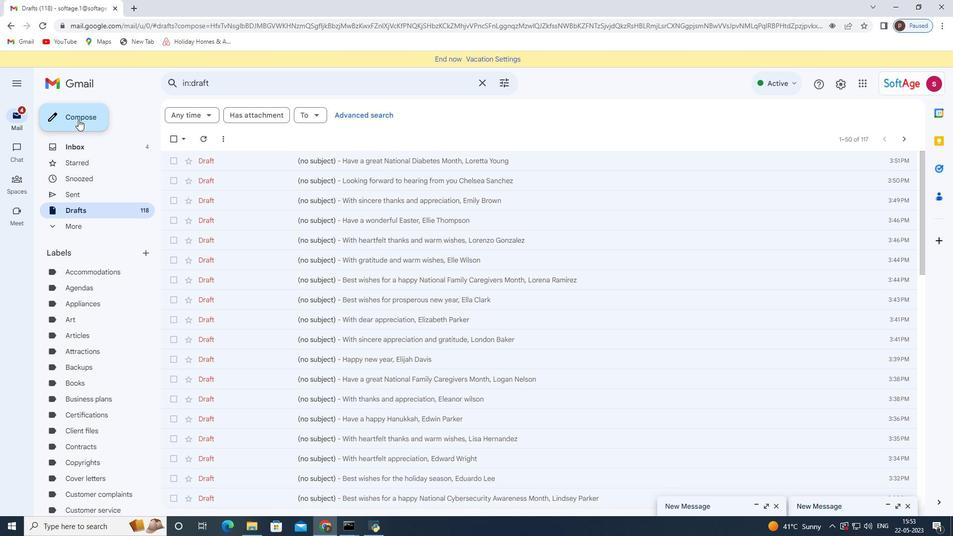 
Action: Mouse moved to (387, 238)
Screenshot: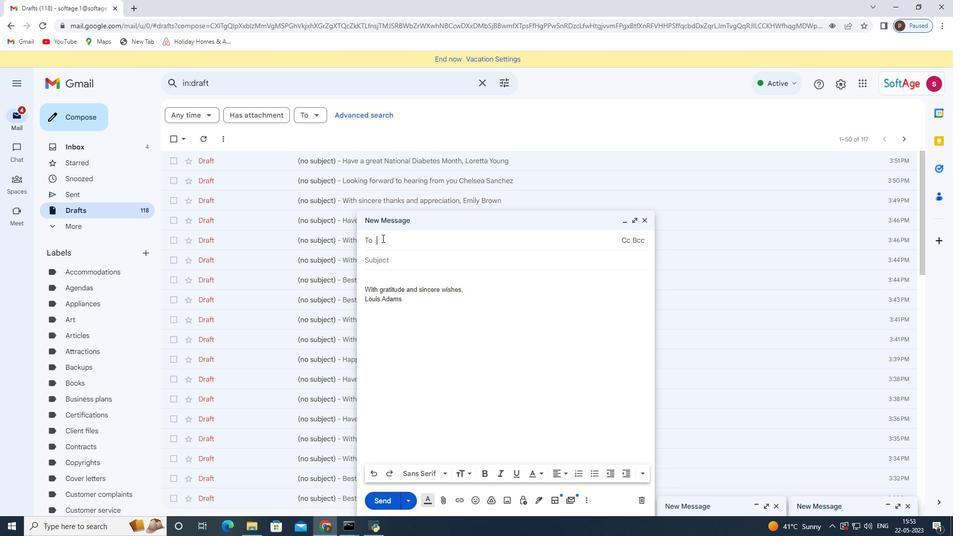 
Action: Mouse pressed left at (387, 238)
Screenshot: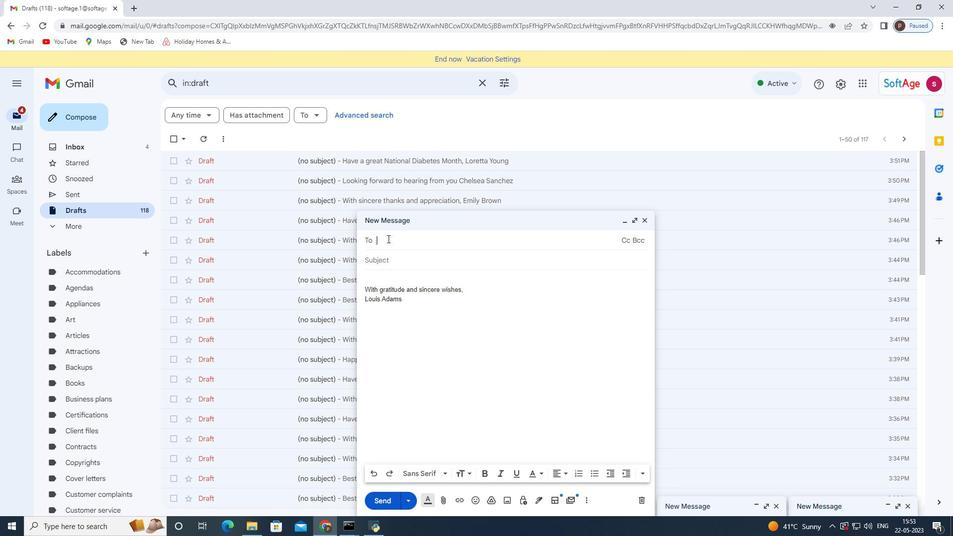 
Action: Key pressed softage.3<Key.shift><Key.shift><Key.shift><Key.shift><Key.shift>@softage.net
Screenshot: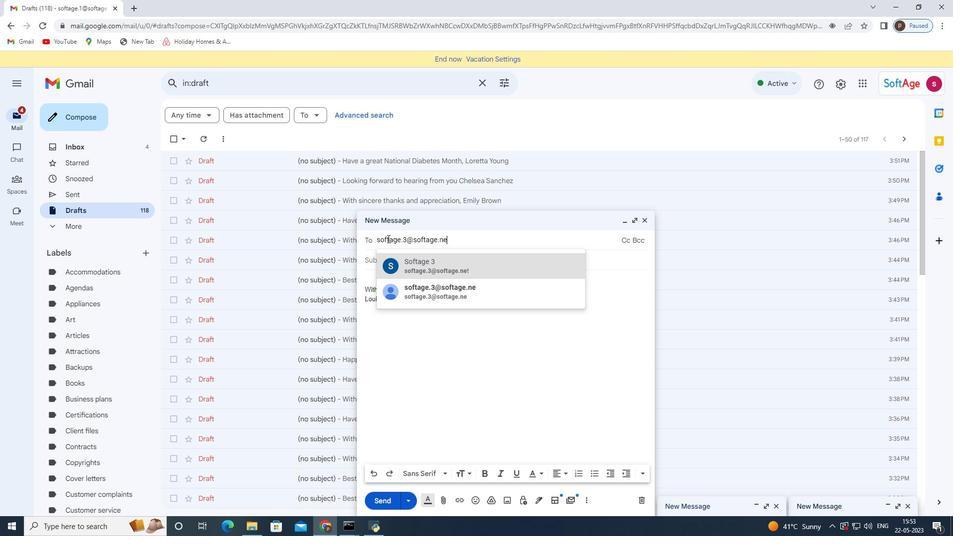 
Action: Mouse moved to (462, 267)
Screenshot: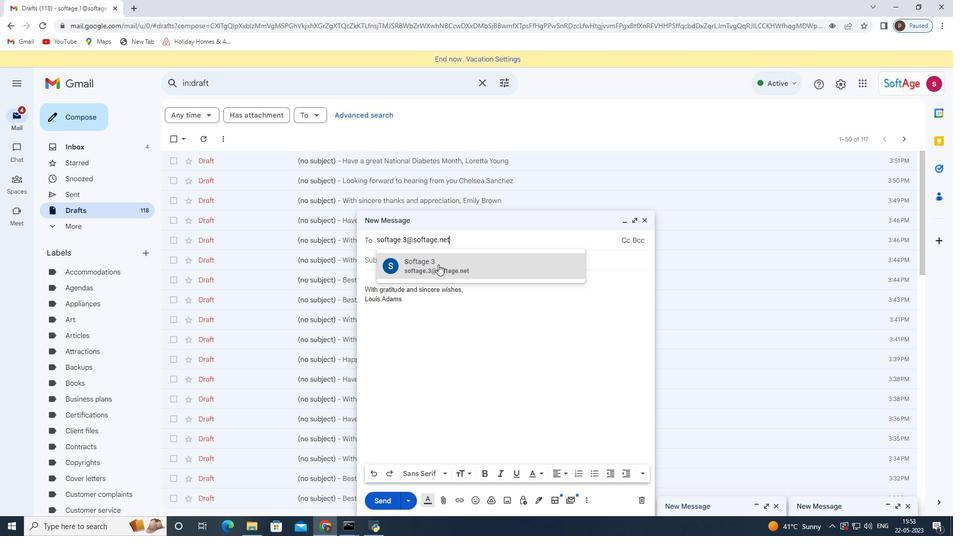 
Action: Mouse pressed left at (462, 267)
Screenshot: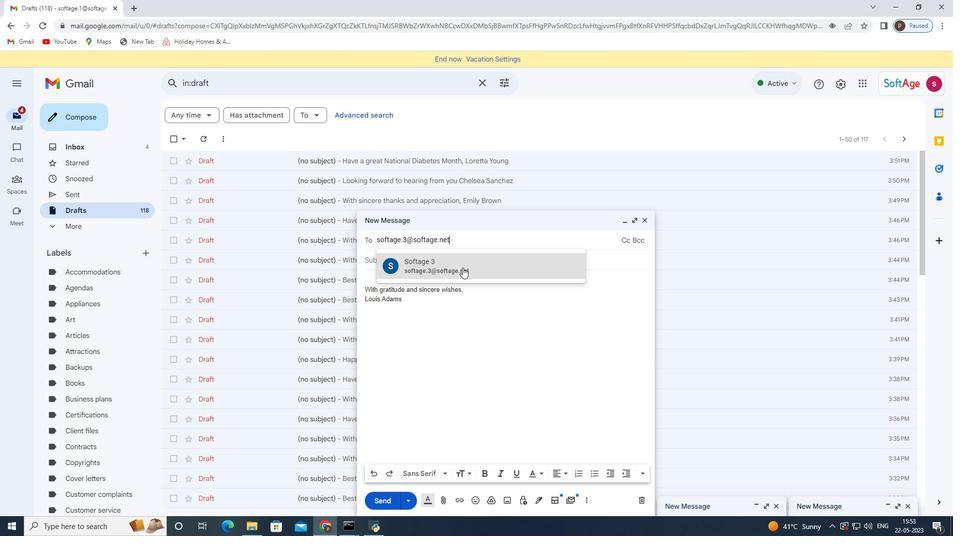 
Action: Mouse moved to (142, 250)
Screenshot: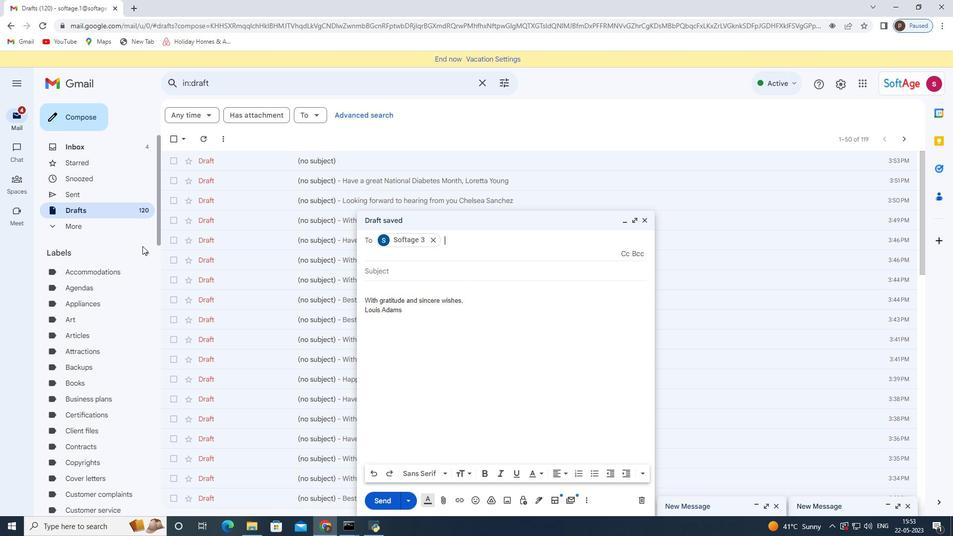 
Action: Mouse pressed left at (142, 250)
Screenshot: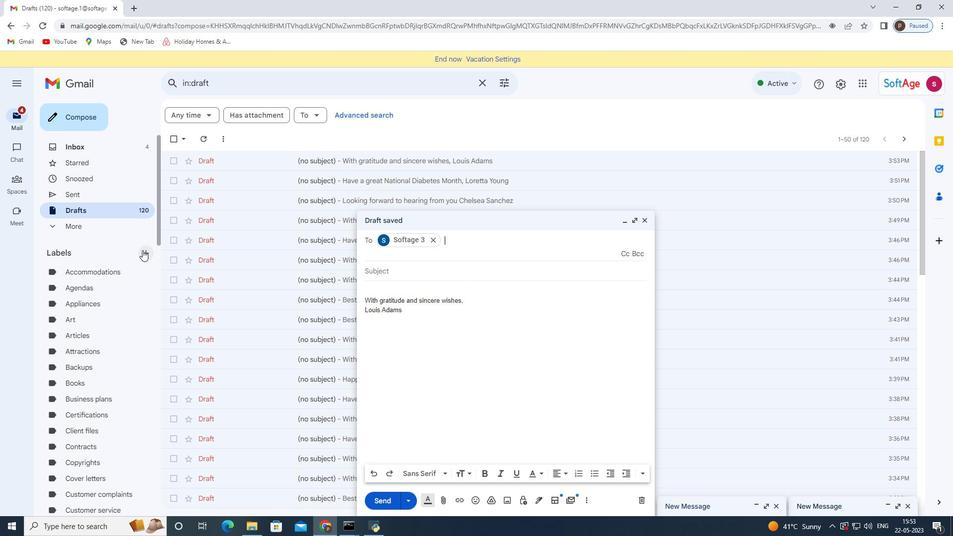 
Action: Mouse moved to (417, 275)
Screenshot: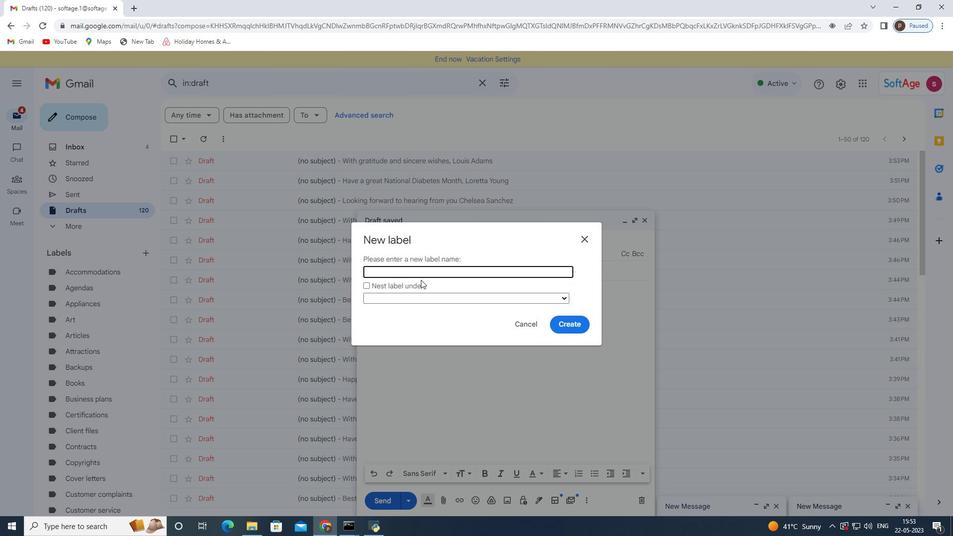 
Action: Mouse pressed left at (417, 275)
Screenshot: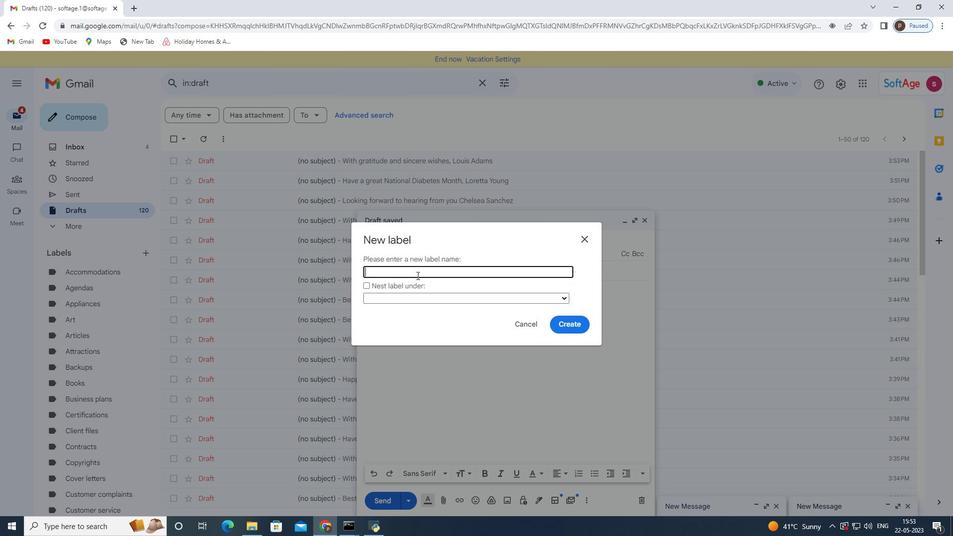 
Action: Key pressed <Key.shift>Sales<Key.space>forecasts
Screenshot: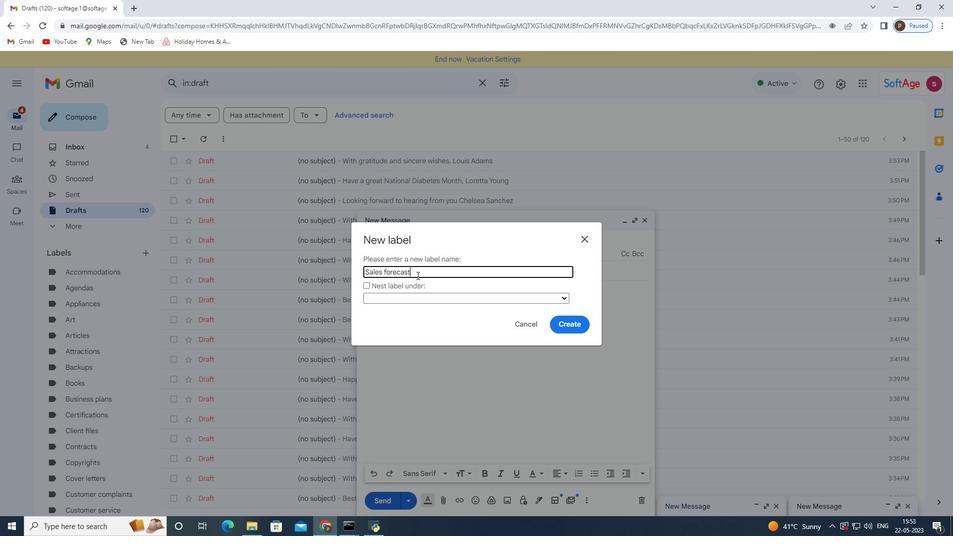 
Action: Mouse moved to (574, 325)
Screenshot: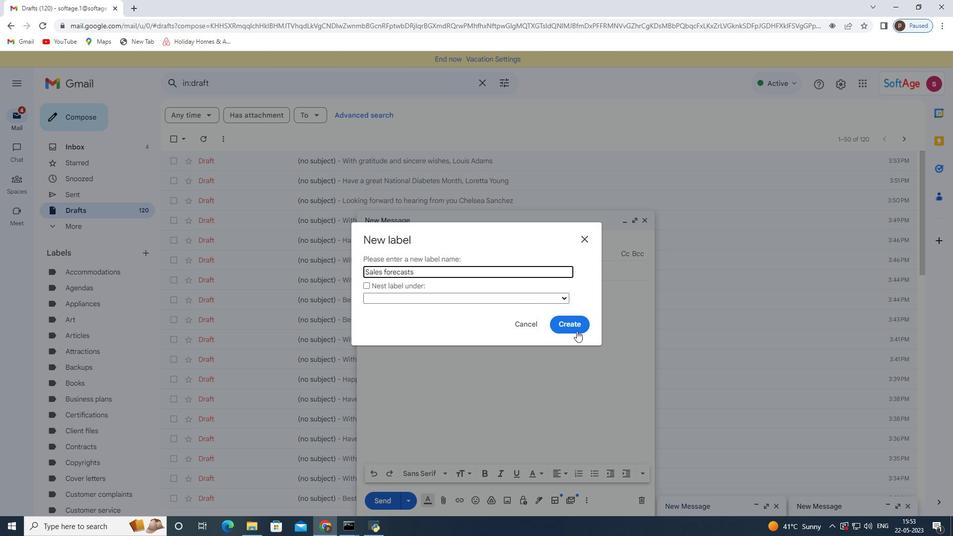 
Action: Mouse pressed left at (574, 325)
Screenshot: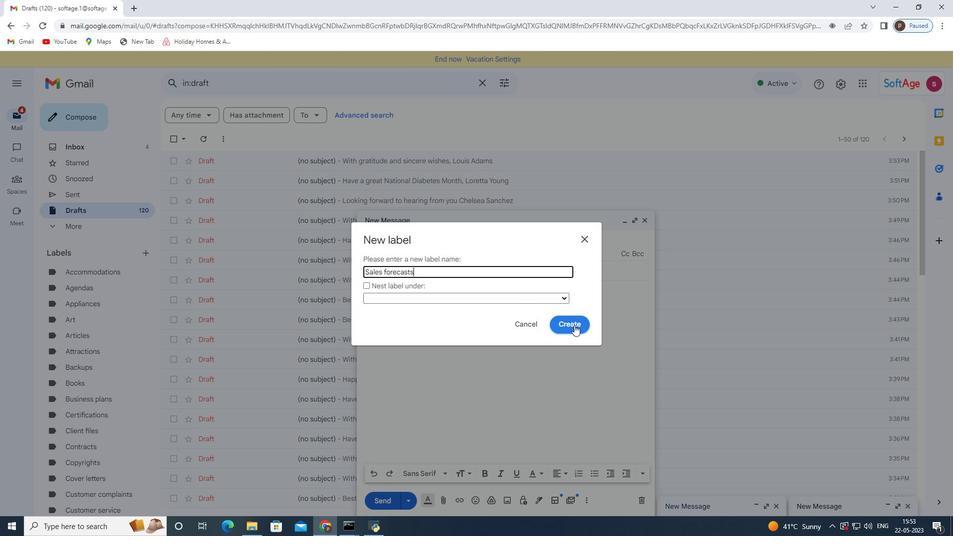 
